Task: Search one way flight ticket for 4 adults, 1 infant in seat and 1 infant on lap in premium economy from Duluth: Duluth International Airport to Evansville: Evansville Regional Airport on 5-3-2023. Choice of flights is Spirit. Number of bags: 2 carry on bags and 1 checked bag. Price is upto 78000. Outbound departure time preference is 11:45.
Action: Mouse moved to (276, 386)
Screenshot: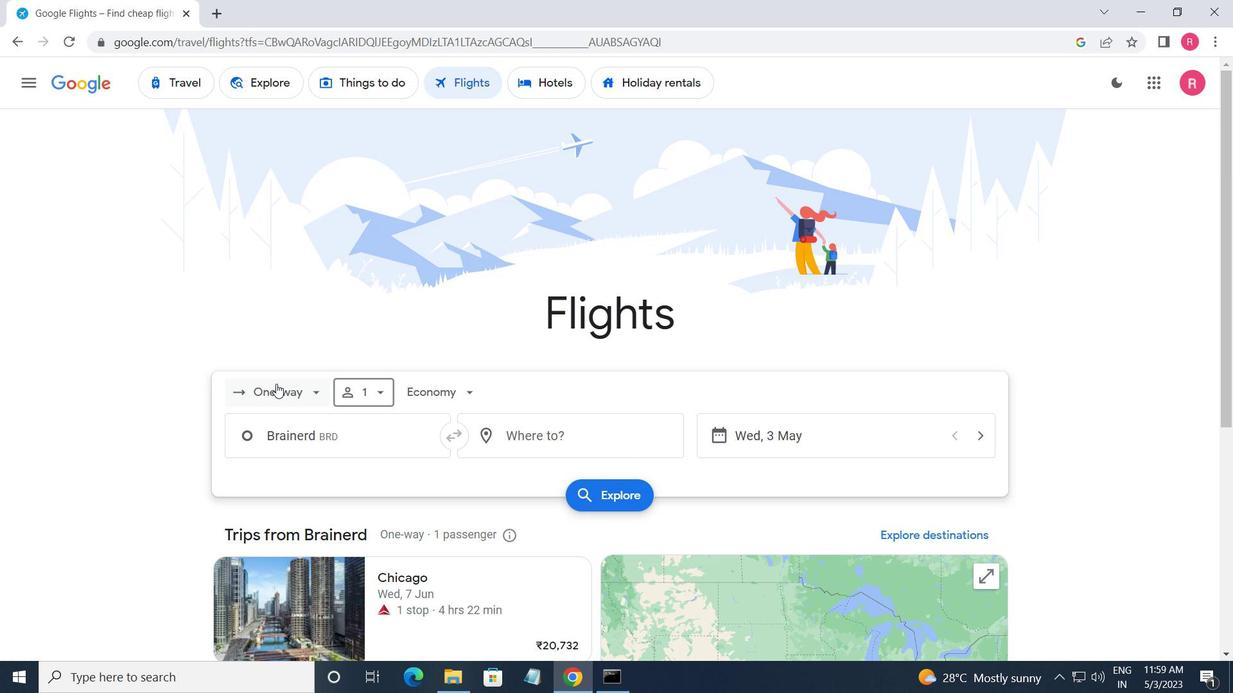 
Action: Mouse pressed left at (276, 386)
Screenshot: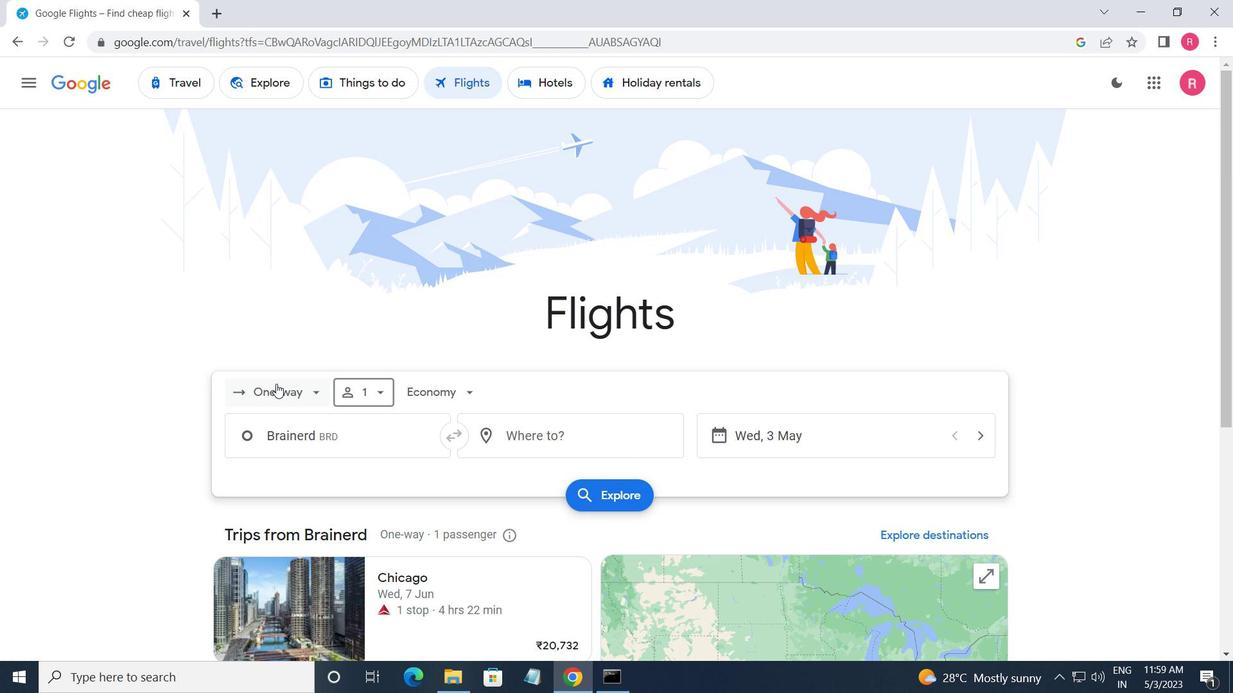 
Action: Mouse moved to (307, 474)
Screenshot: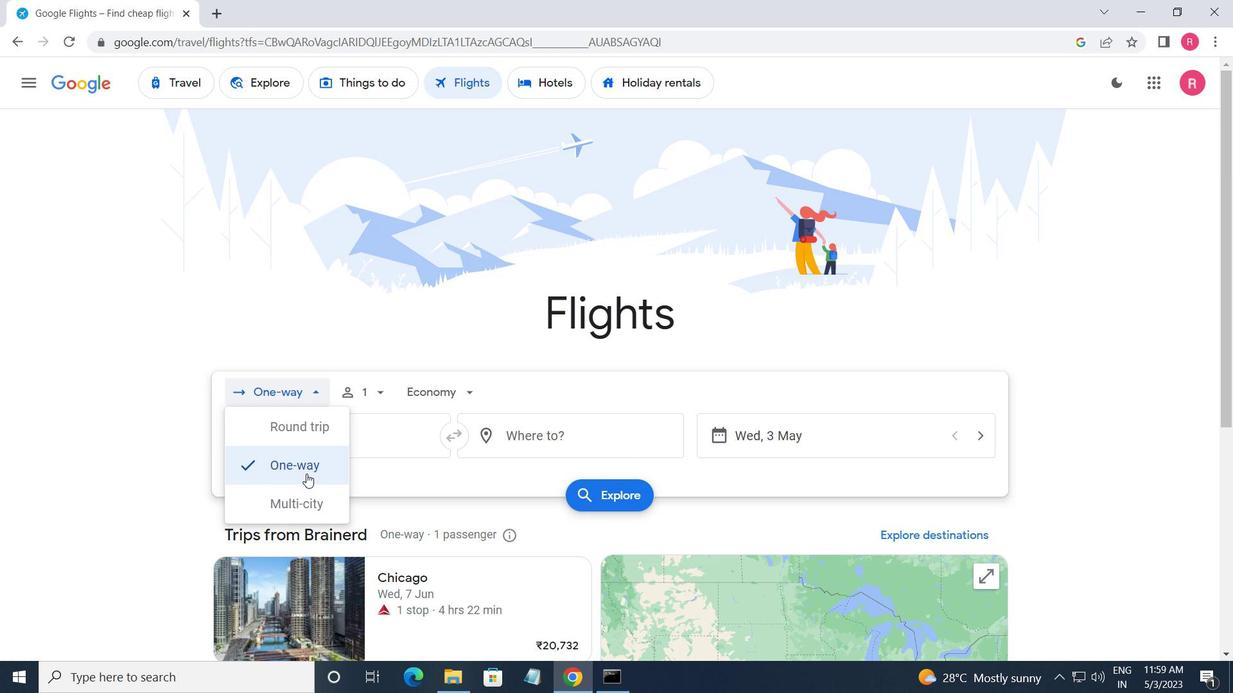 
Action: Mouse pressed left at (307, 474)
Screenshot: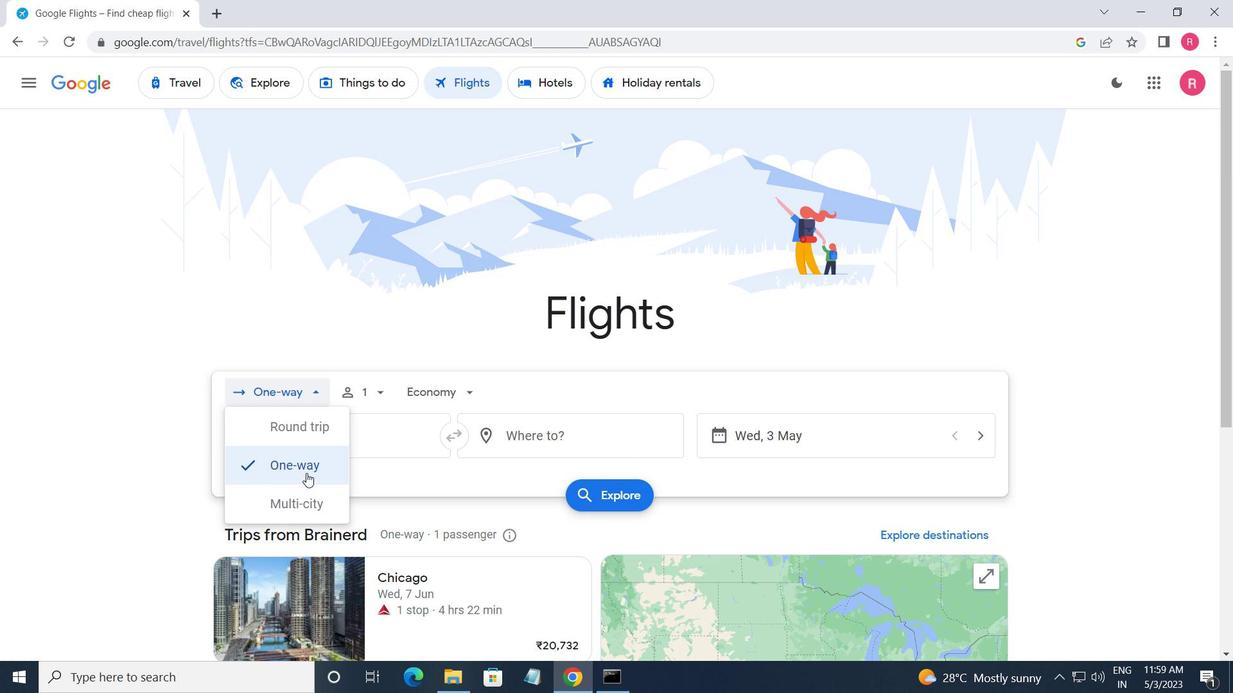 
Action: Mouse moved to (371, 398)
Screenshot: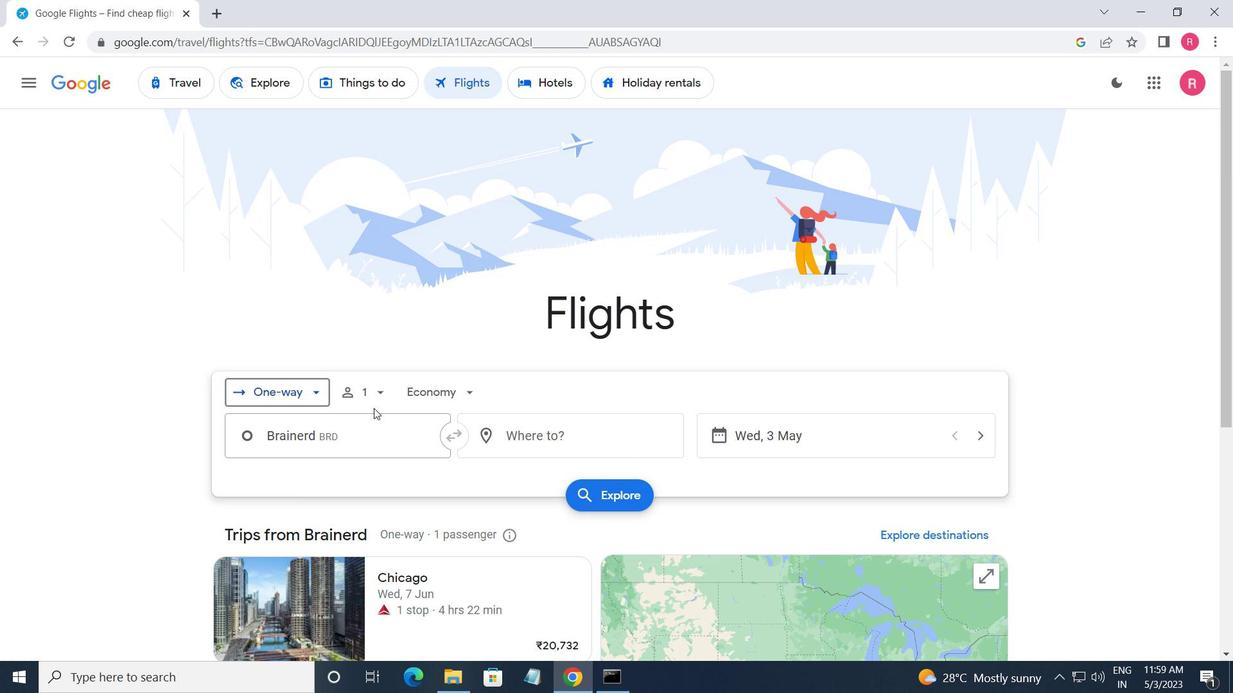 
Action: Mouse pressed left at (371, 398)
Screenshot: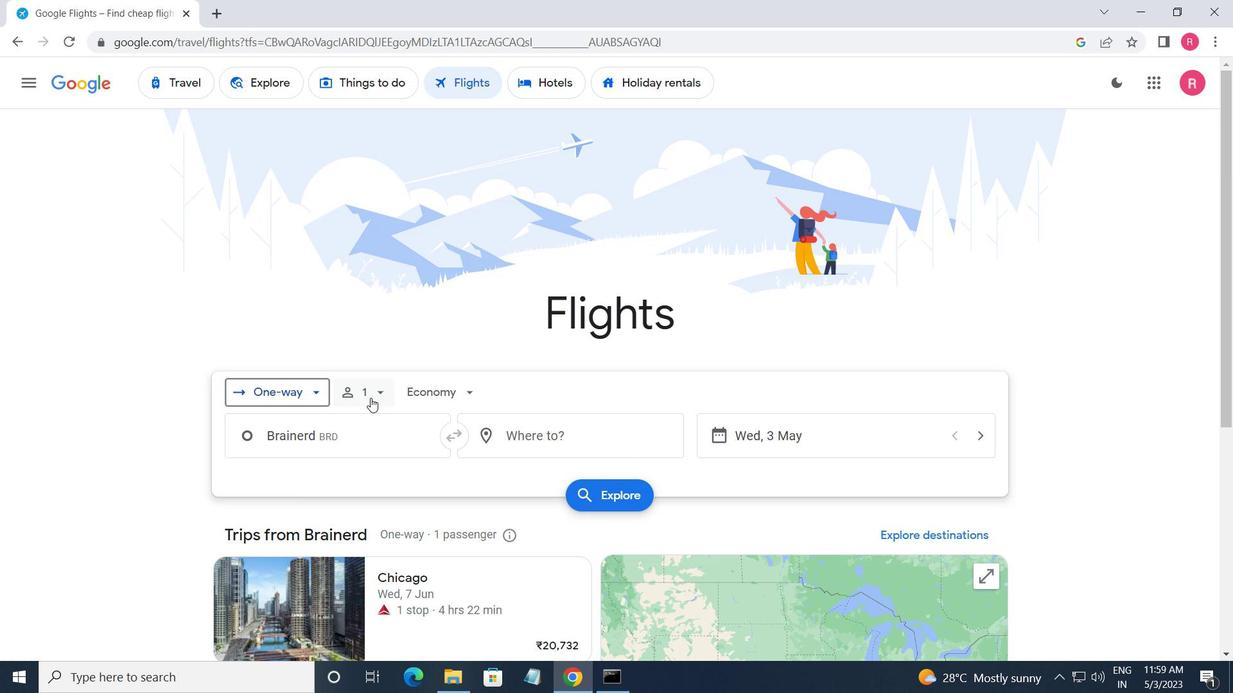 
Action: Mouse moved to (504, 441)
Screenshot: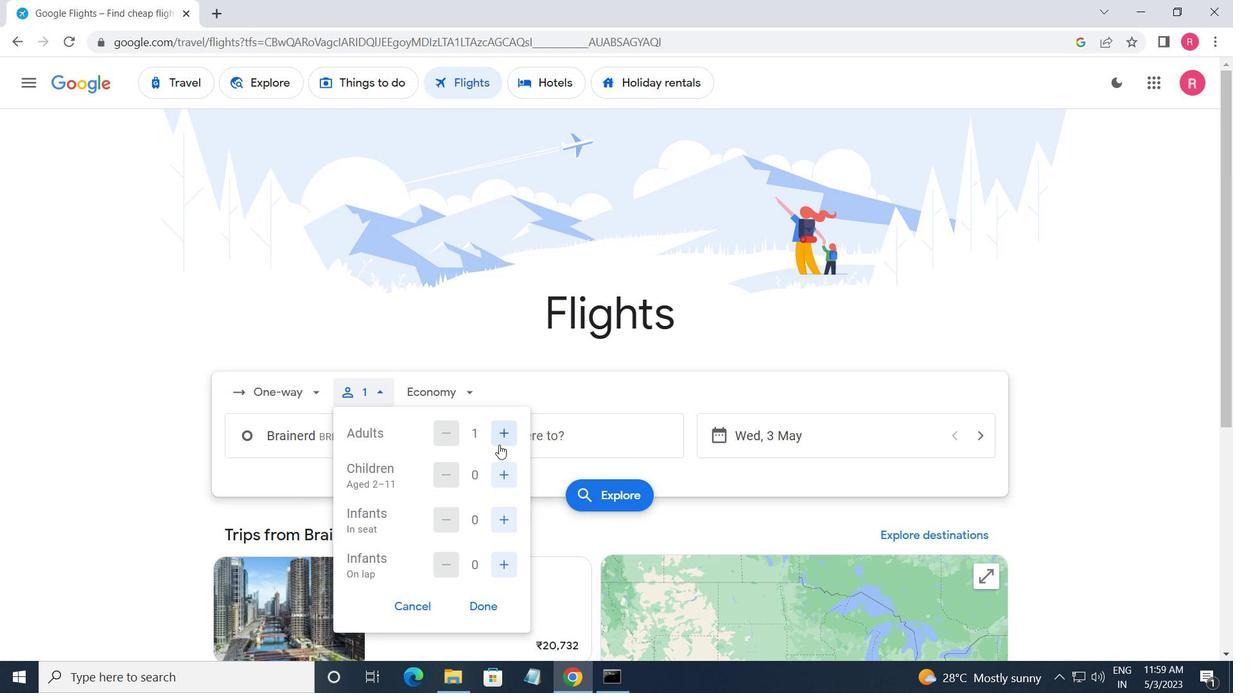 
Action: Mouse pressed left at (504, 441)
Screenshot: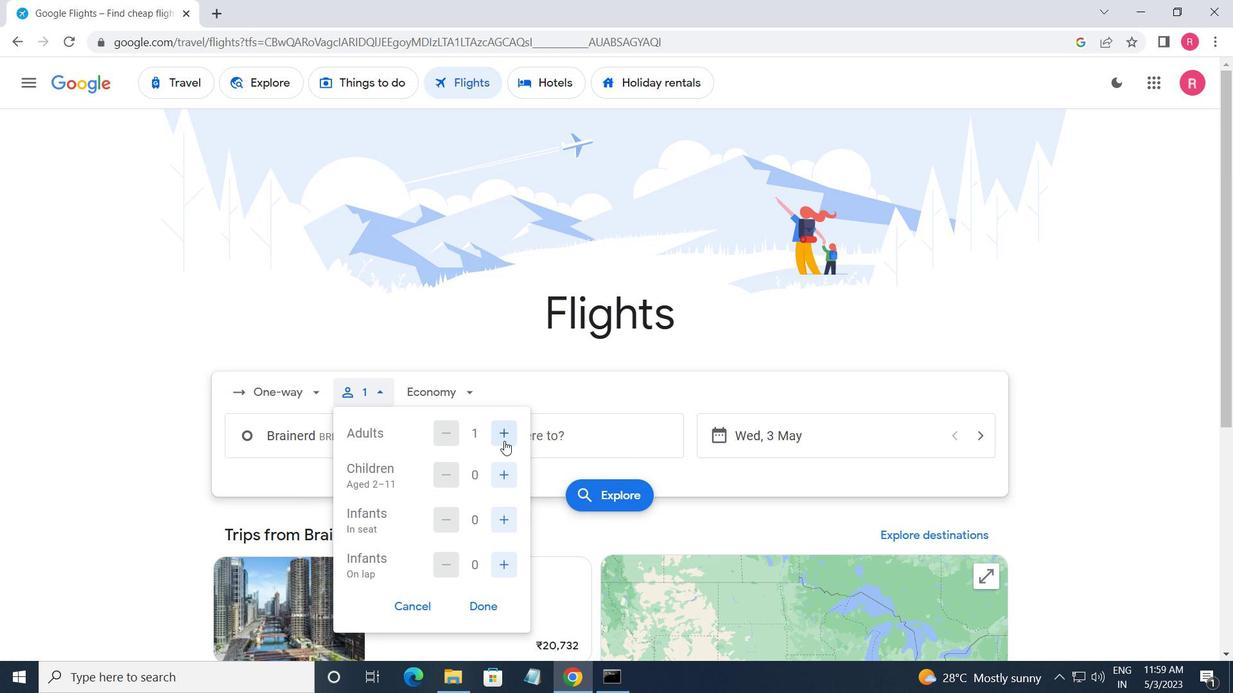 
Action: Mouse pressed left at (504, 441)
Screenshot: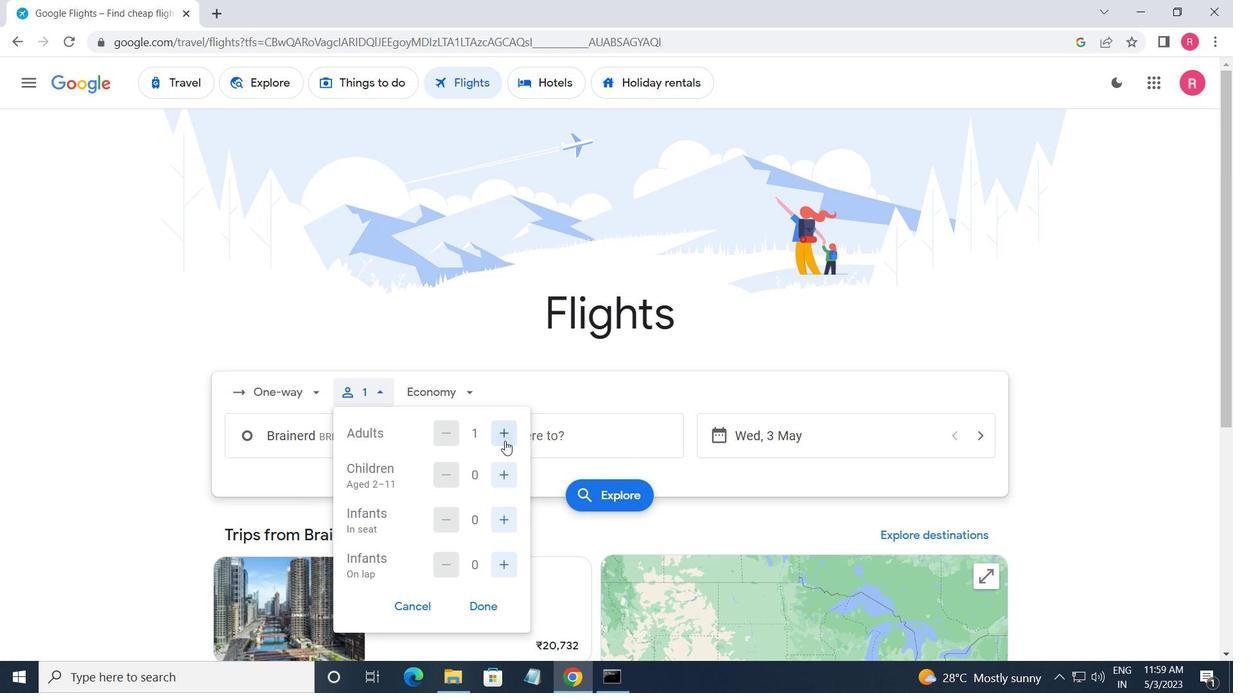 
Action: Mouse pressed left at (504, 441)
Screenshot: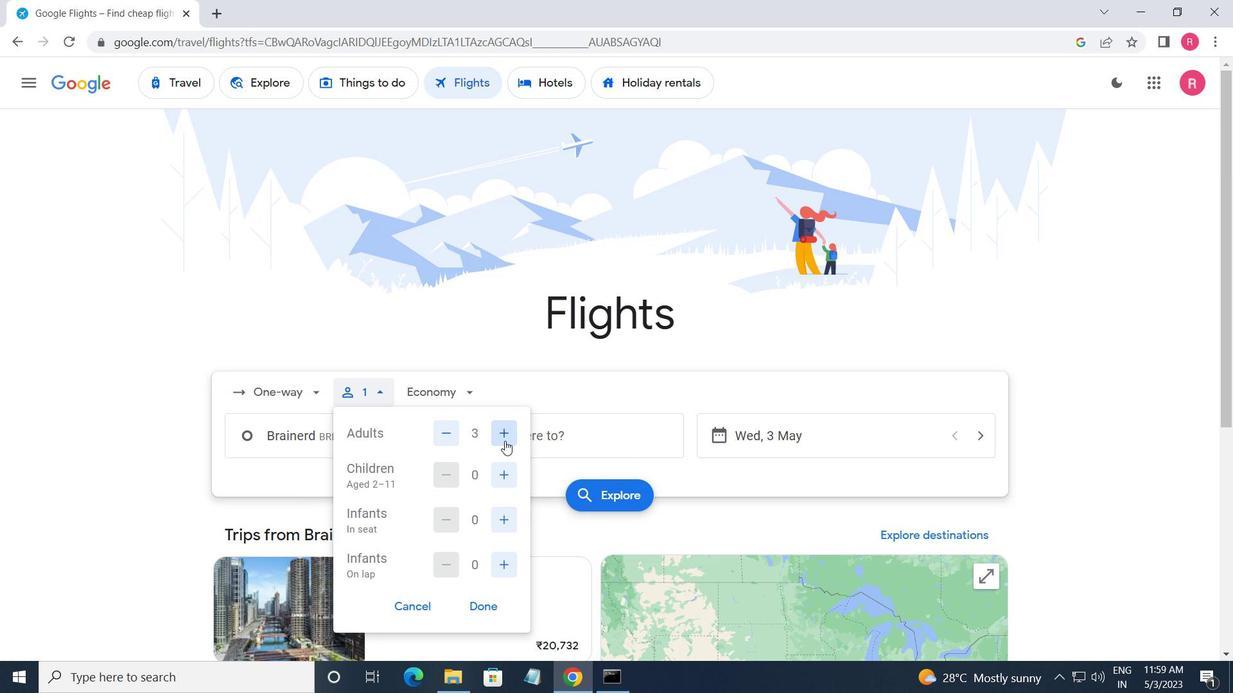 
Action: Mouse moved to (504, 485)
Screenshot: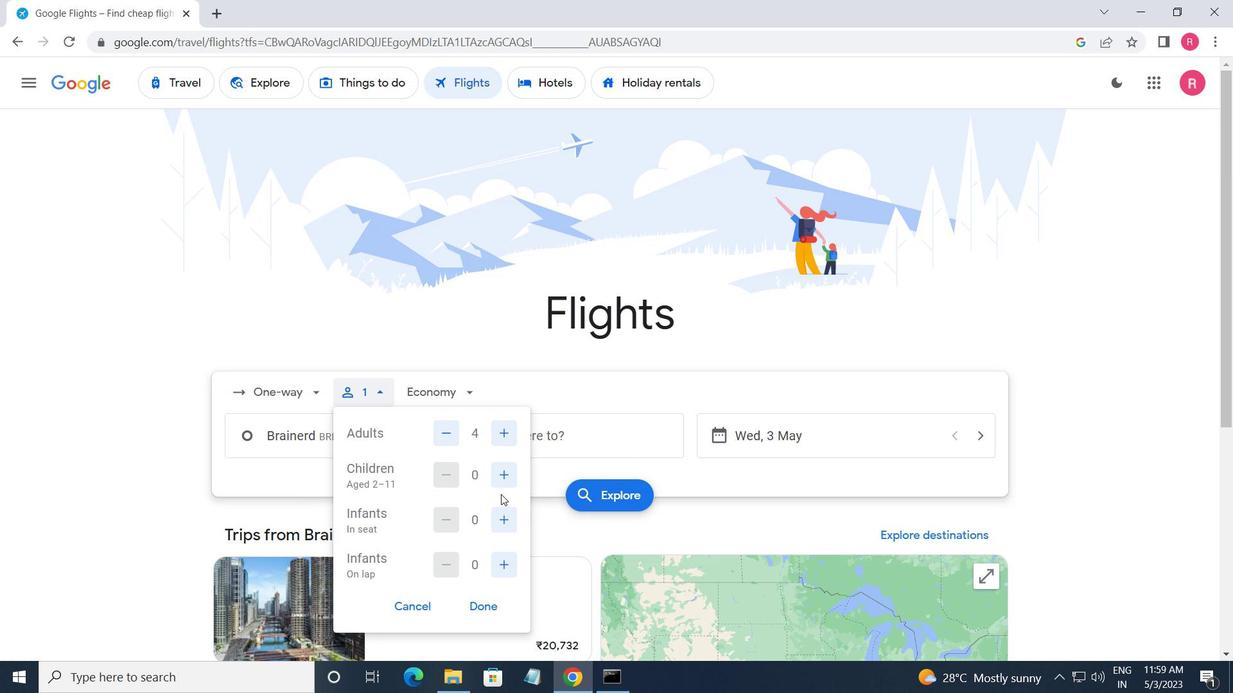 
Action: Mouse pressed left at (504, 485)
Screenshot: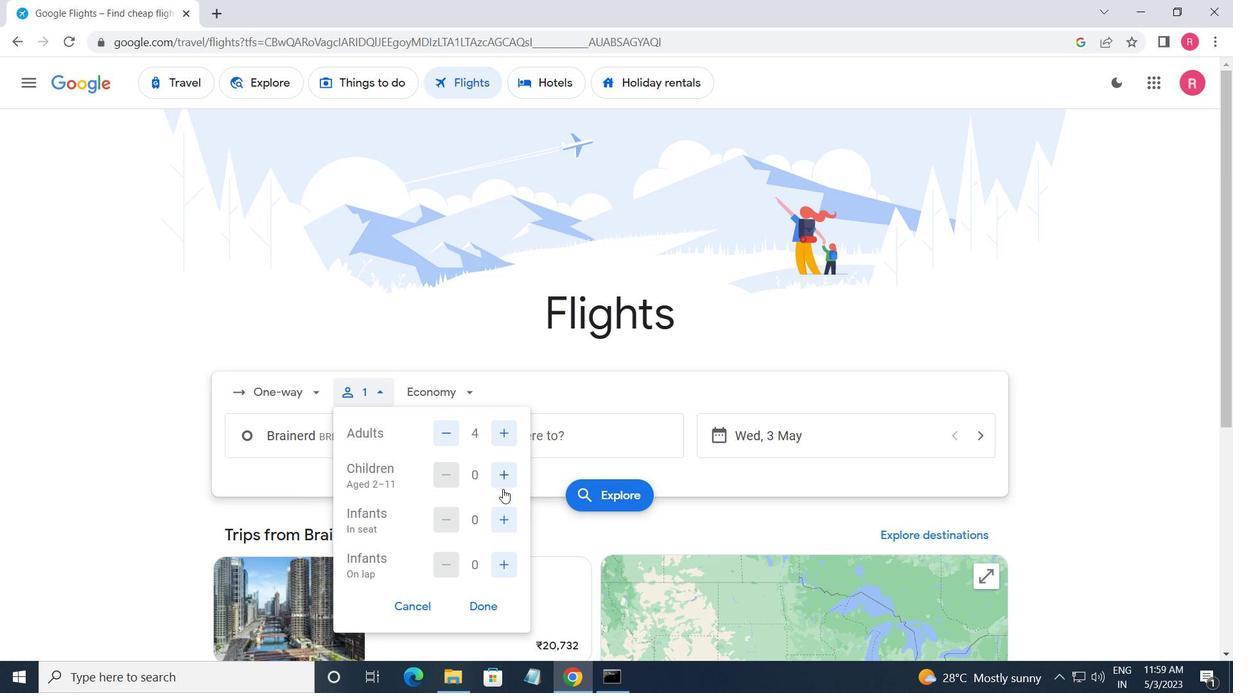 
Action: Mouse moved to (504, 511)
Screenshot: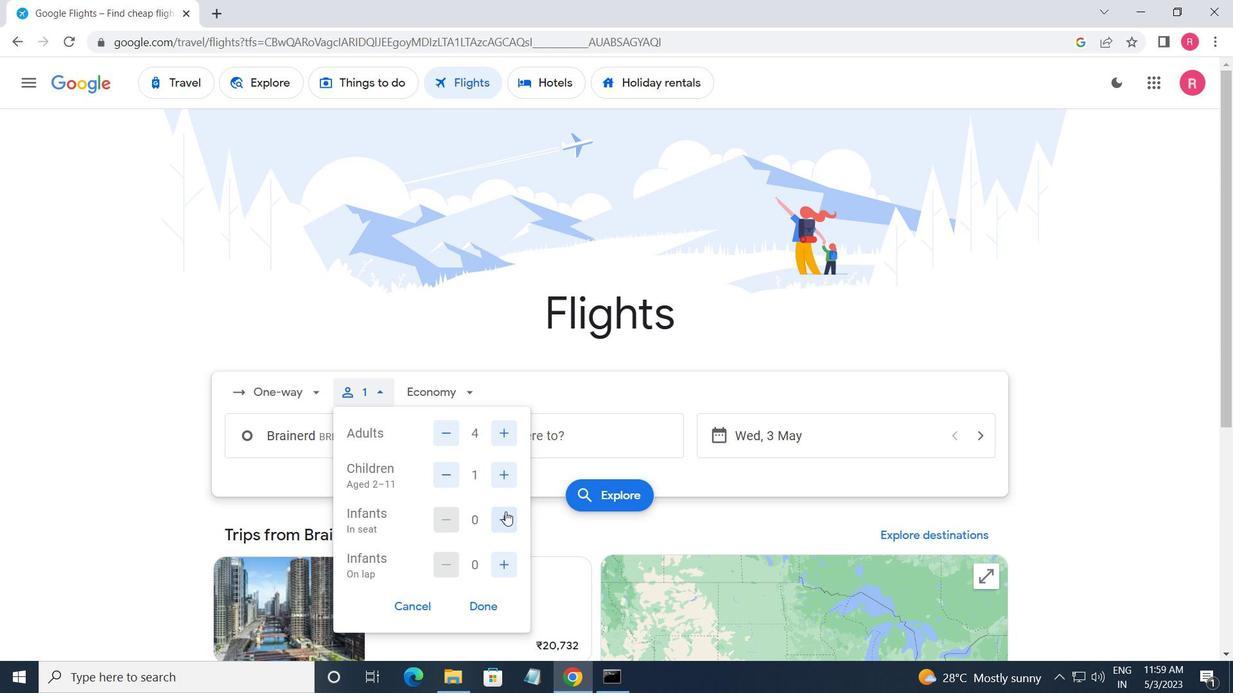 
Action: Mouse pressed left at (504, 511)
Screenshot: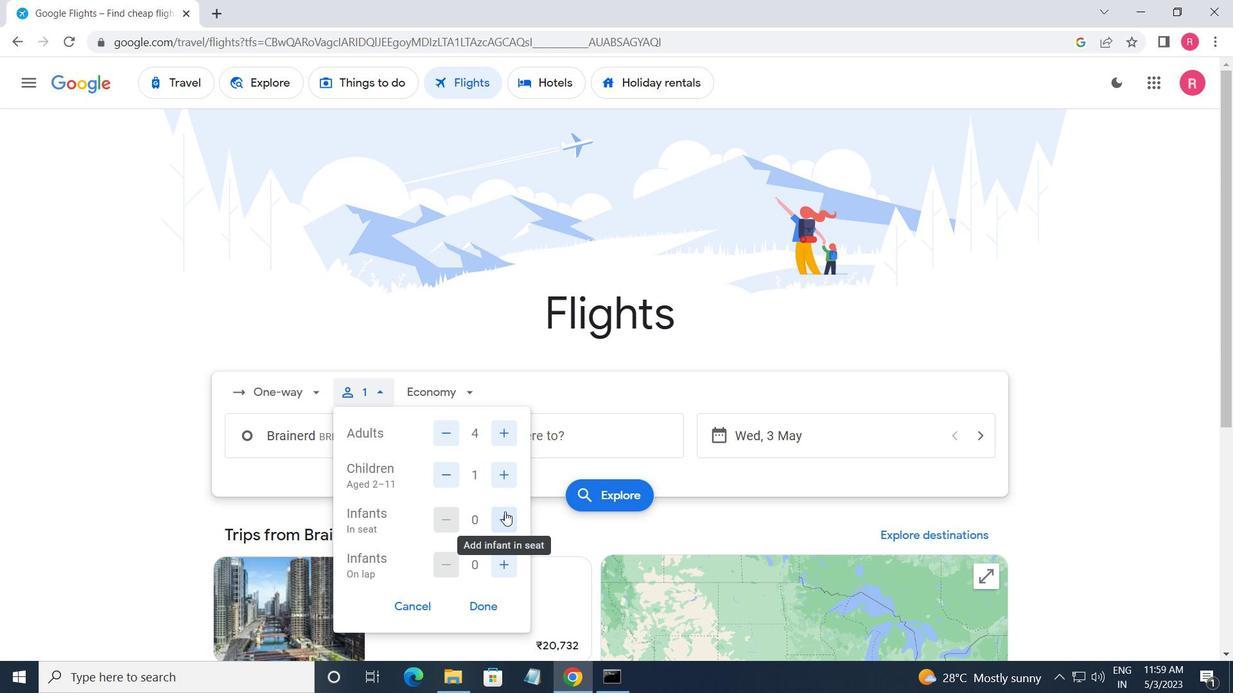 
Action: Mouse moved to (445, 380)
Screenshot: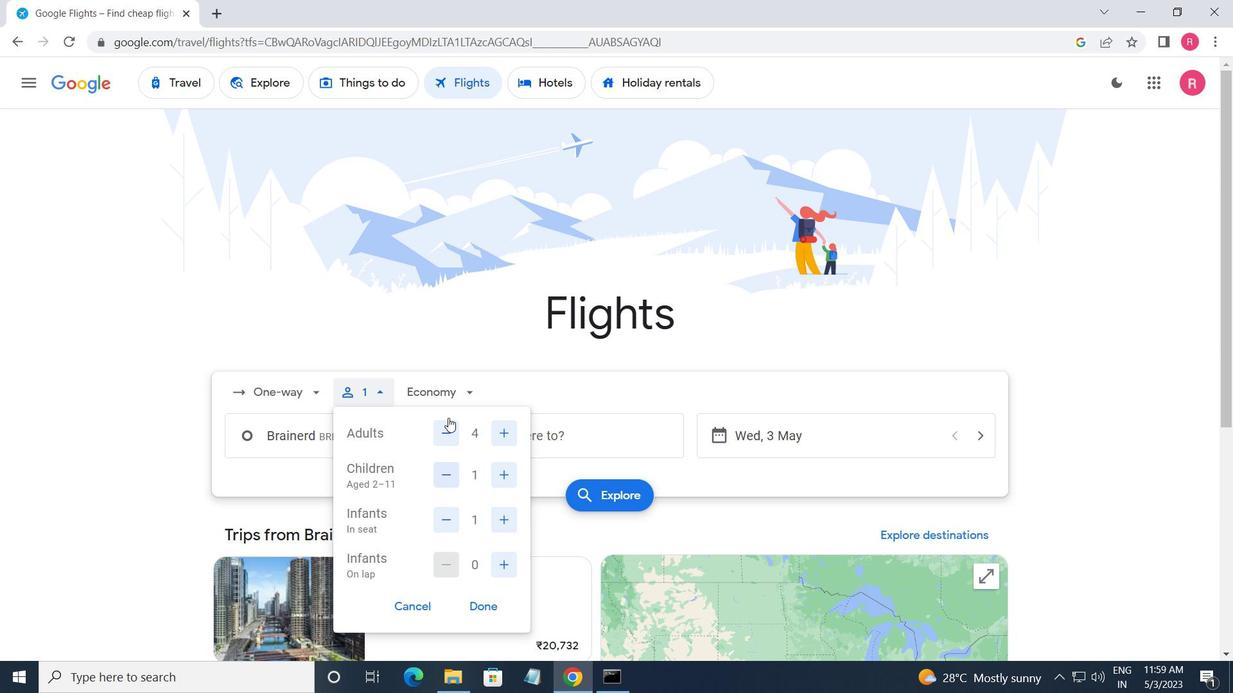 
Action: Mouse pressed left at (445, 380)
Screenshot: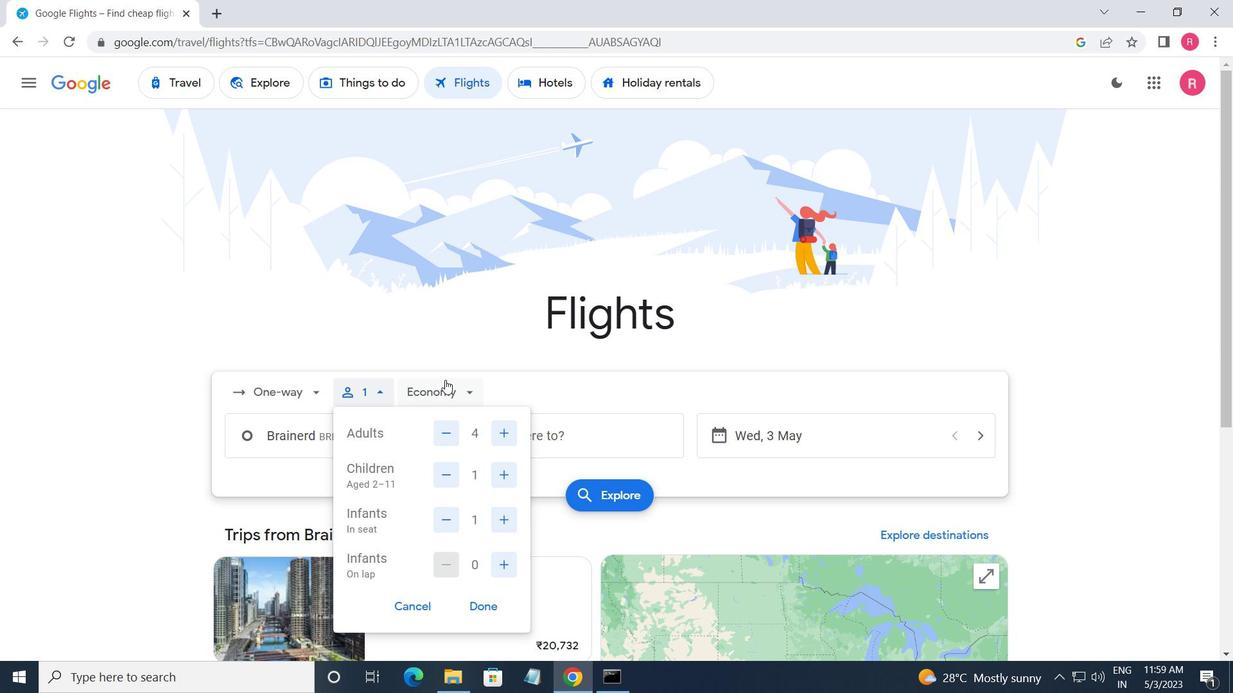 
Action: Mouse moved to (458, 470)
Screenshot: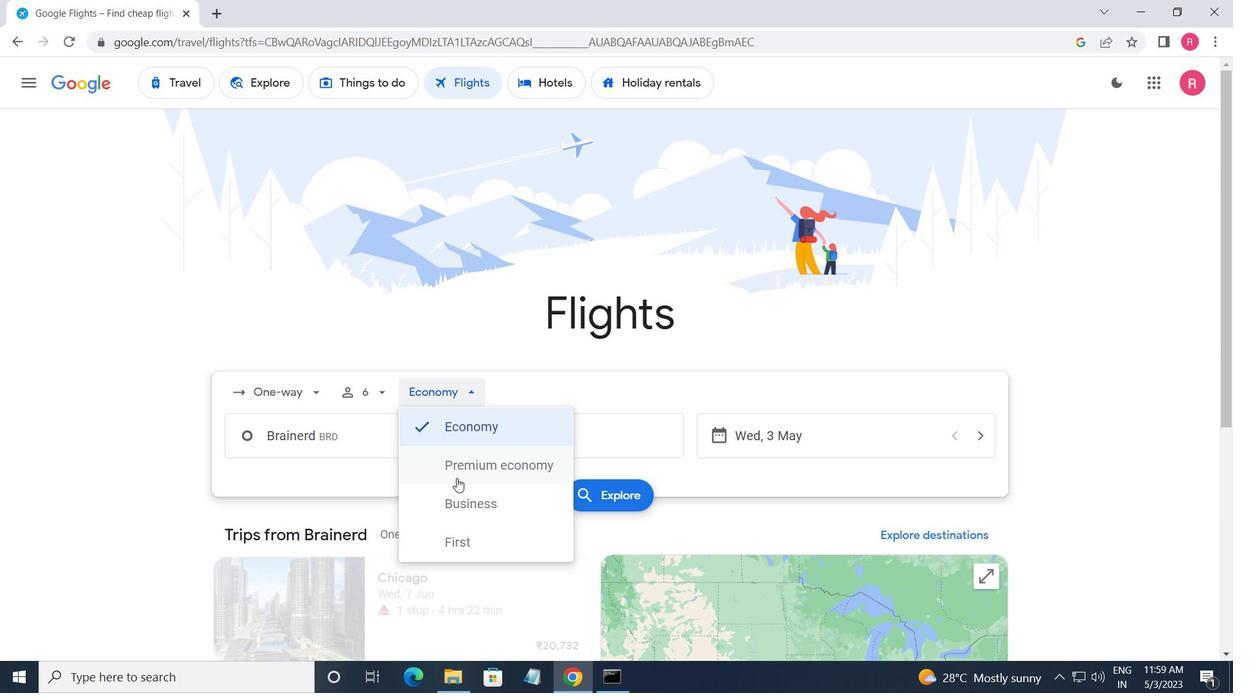 
Action: Mouse pressed left at (458, 470)
Screenshot: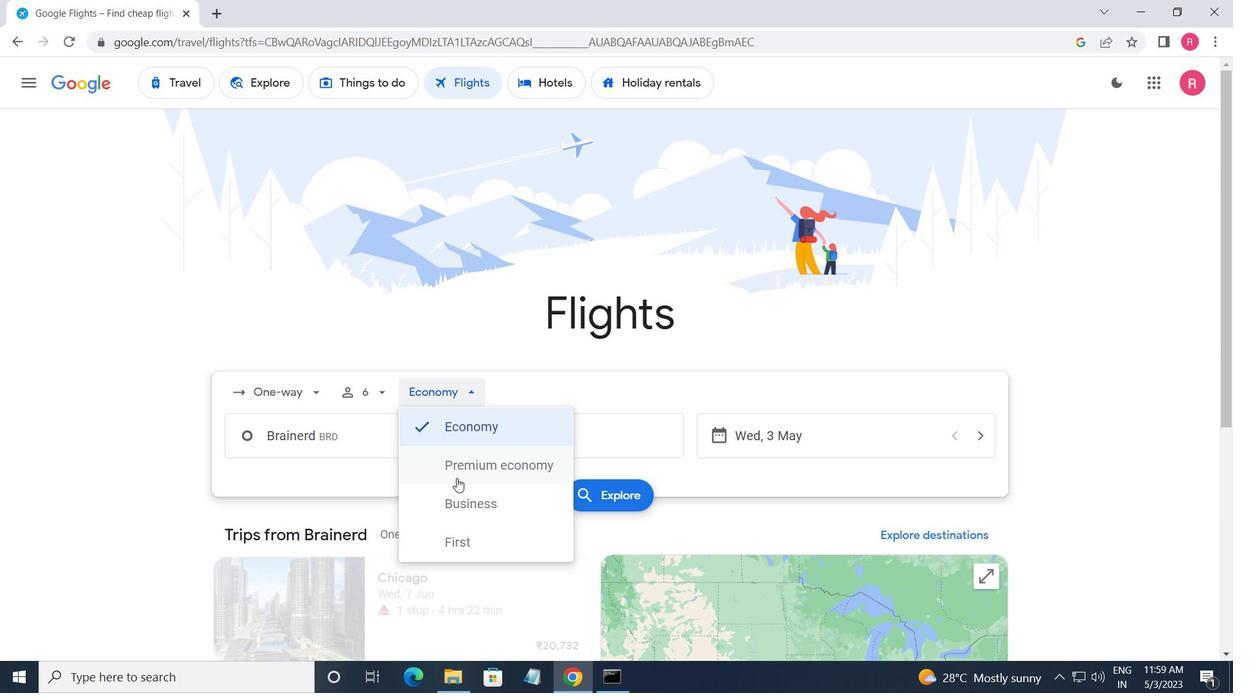 
Action: Mouse moved to (380, 455)
Screenshot: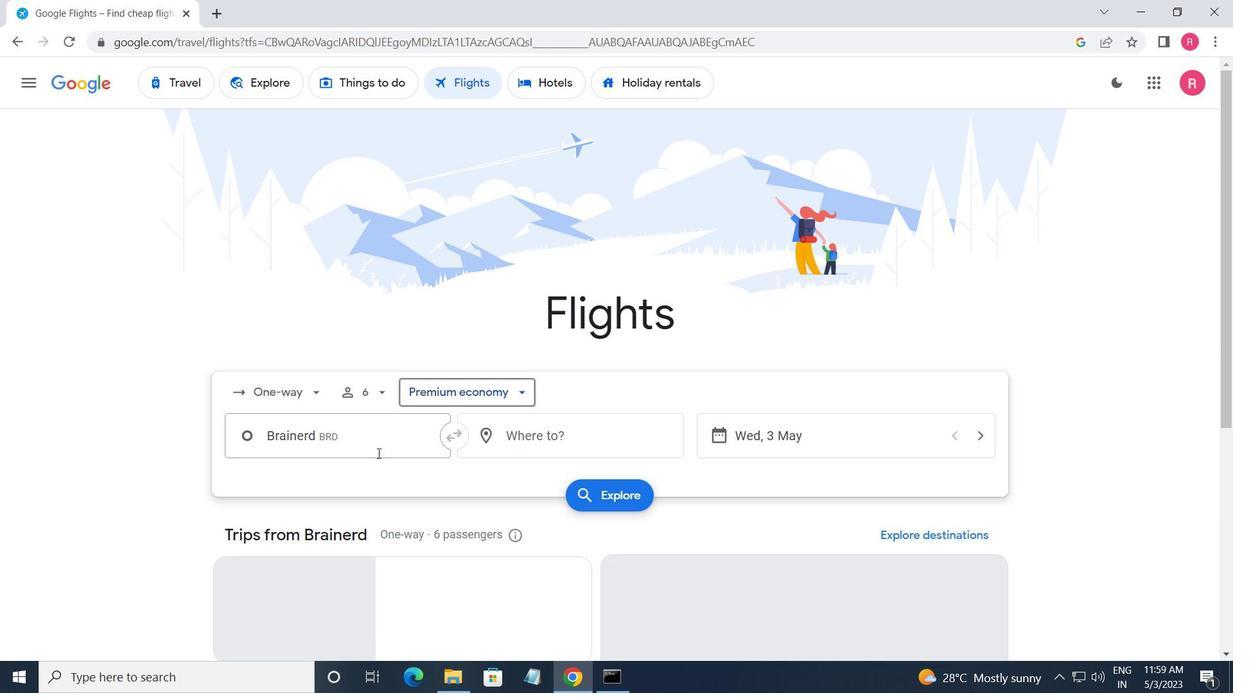 
Action: Mouse pressed left at (380, 455)
Screenshot: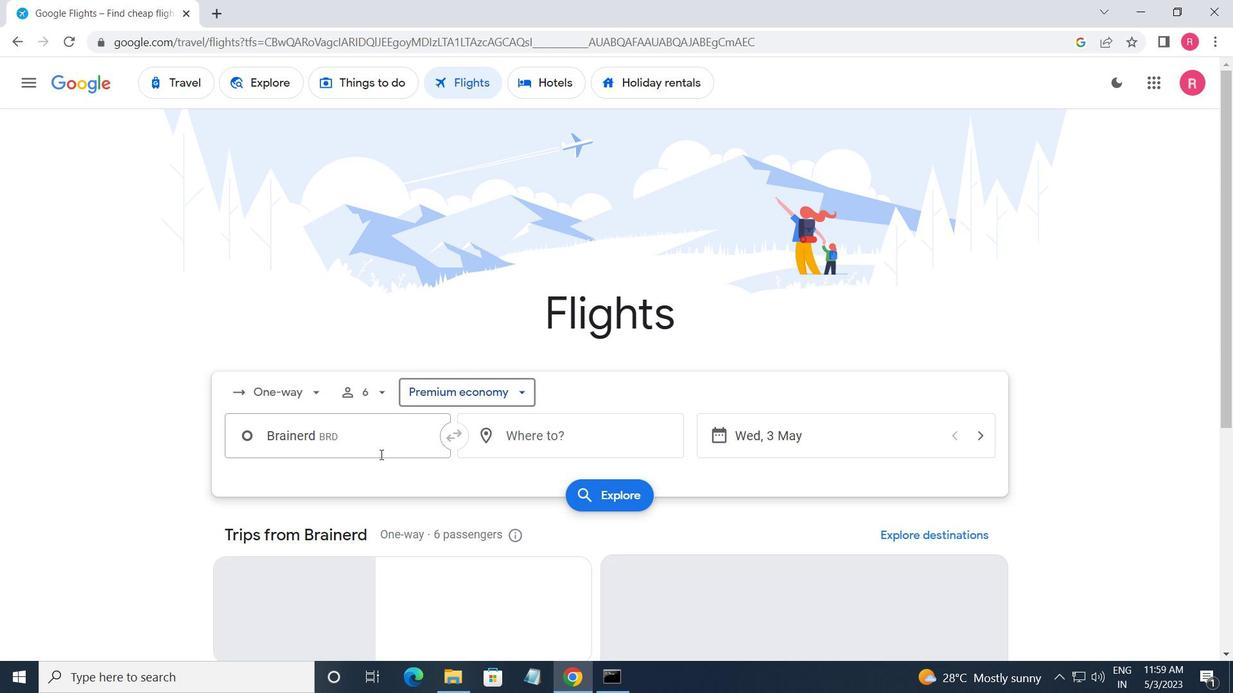 
Action: Key pressed <Key.shift><Key.shift><Key.shift><Key.shift><Key.shift>DULUTH<Key.space>
Screenshot: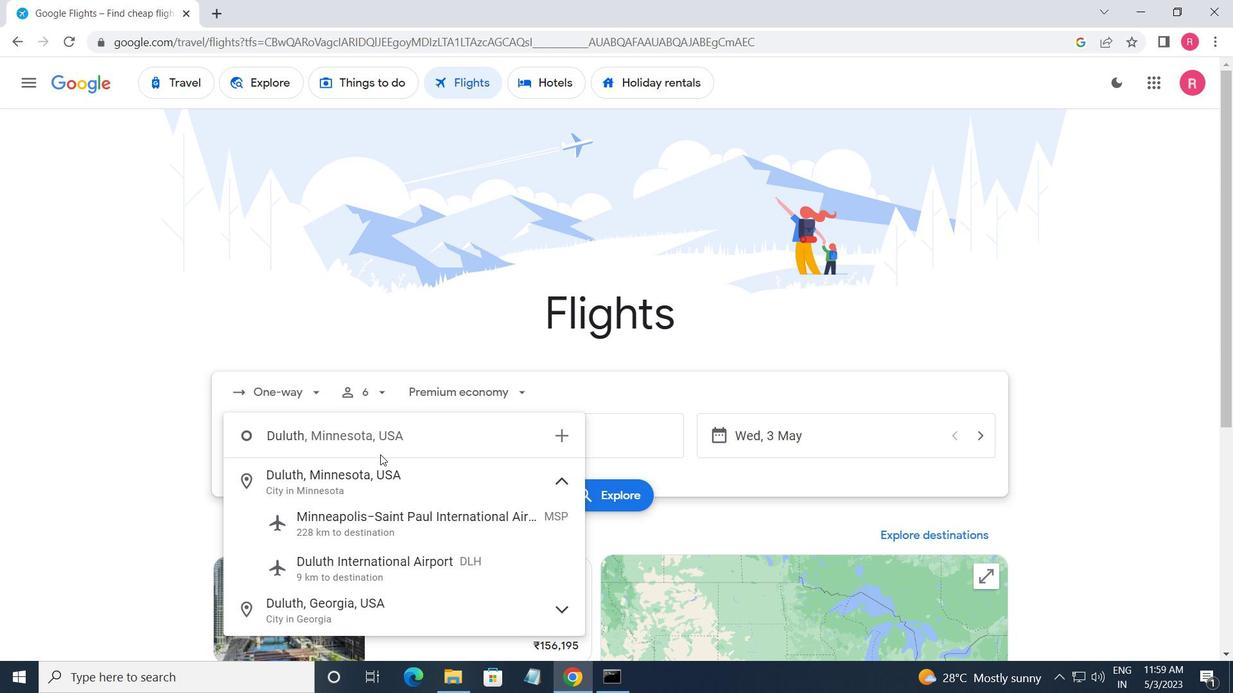 
Action: Mouse moved to (373, 555)
Screenshot: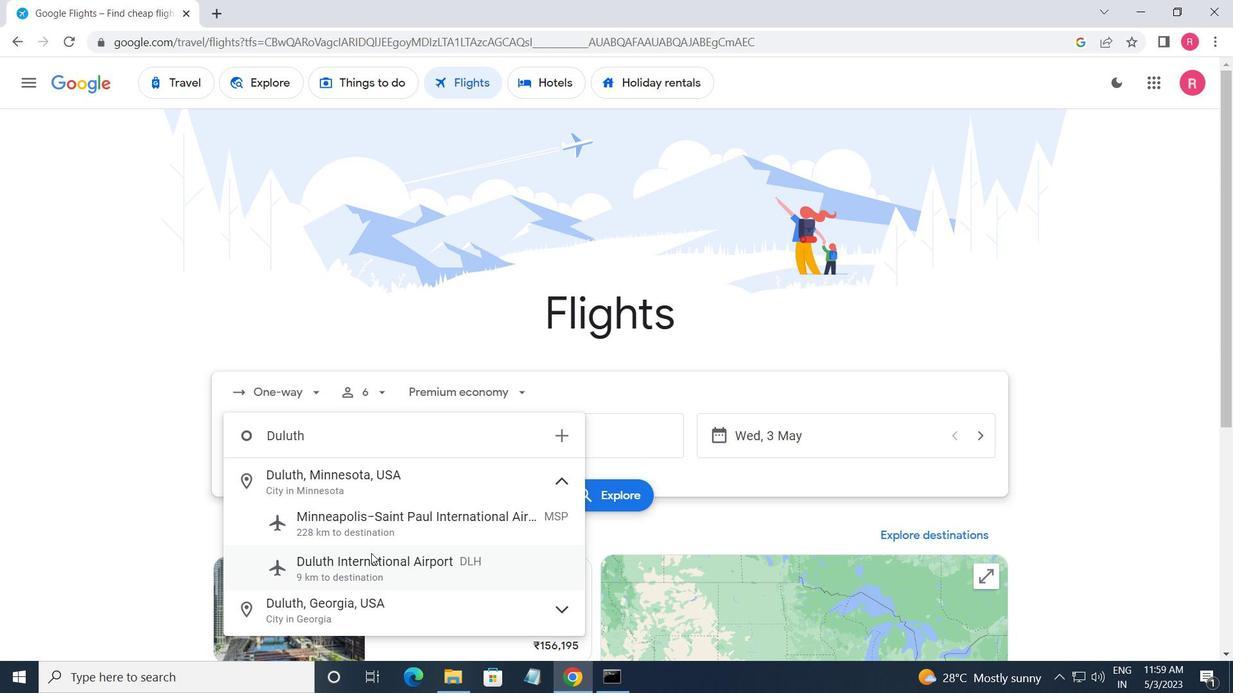 
Action: Mouse pressed left at (373, 555)
Screenshot: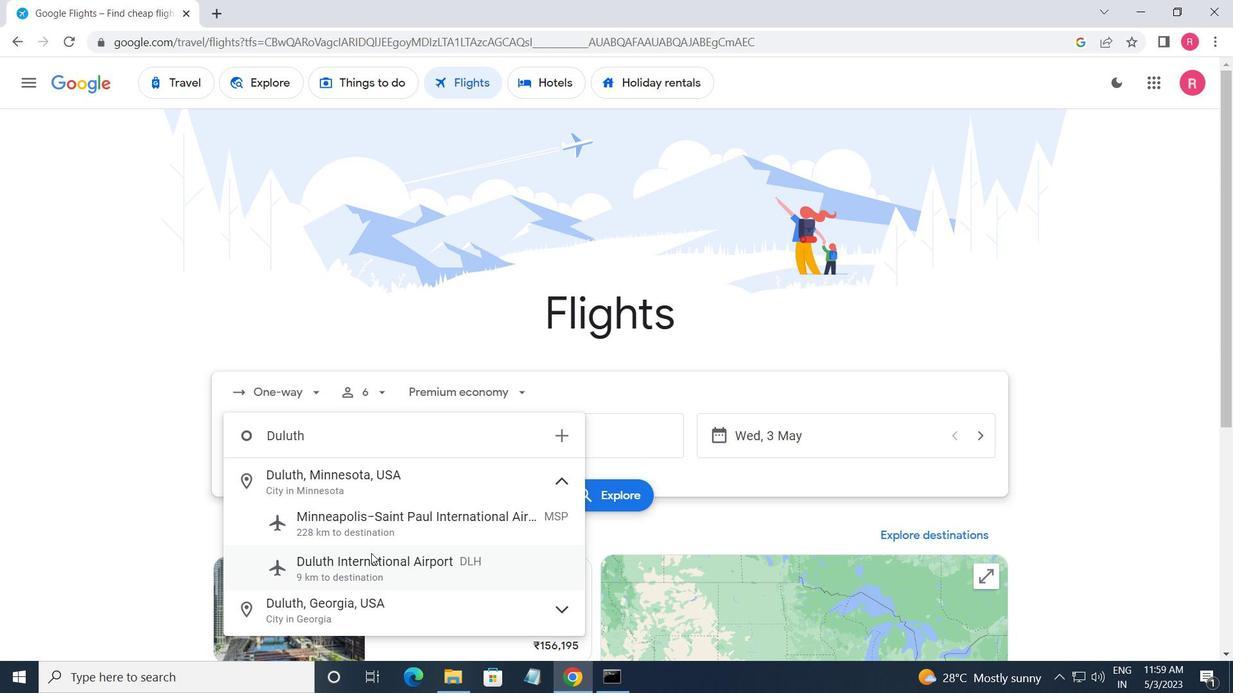 
Action: Mouse moved to (535, 452)
Screenshot: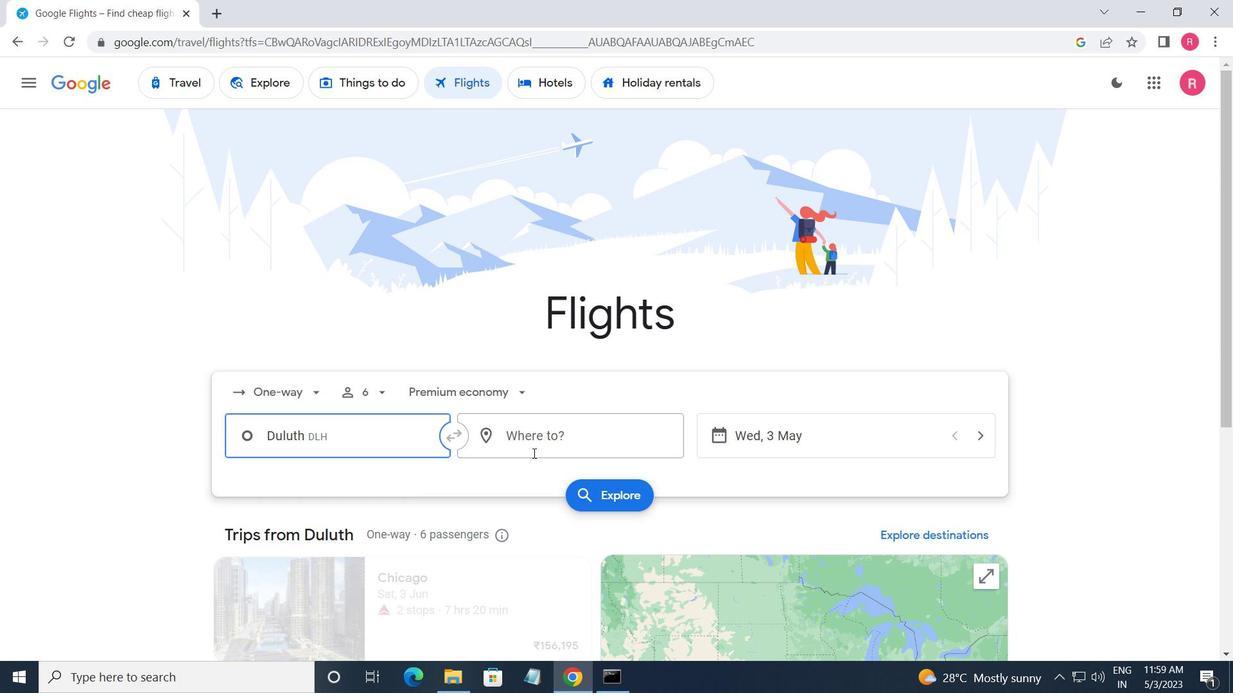 
Action: Mouse pressed left at (535, 452)
Screenshot: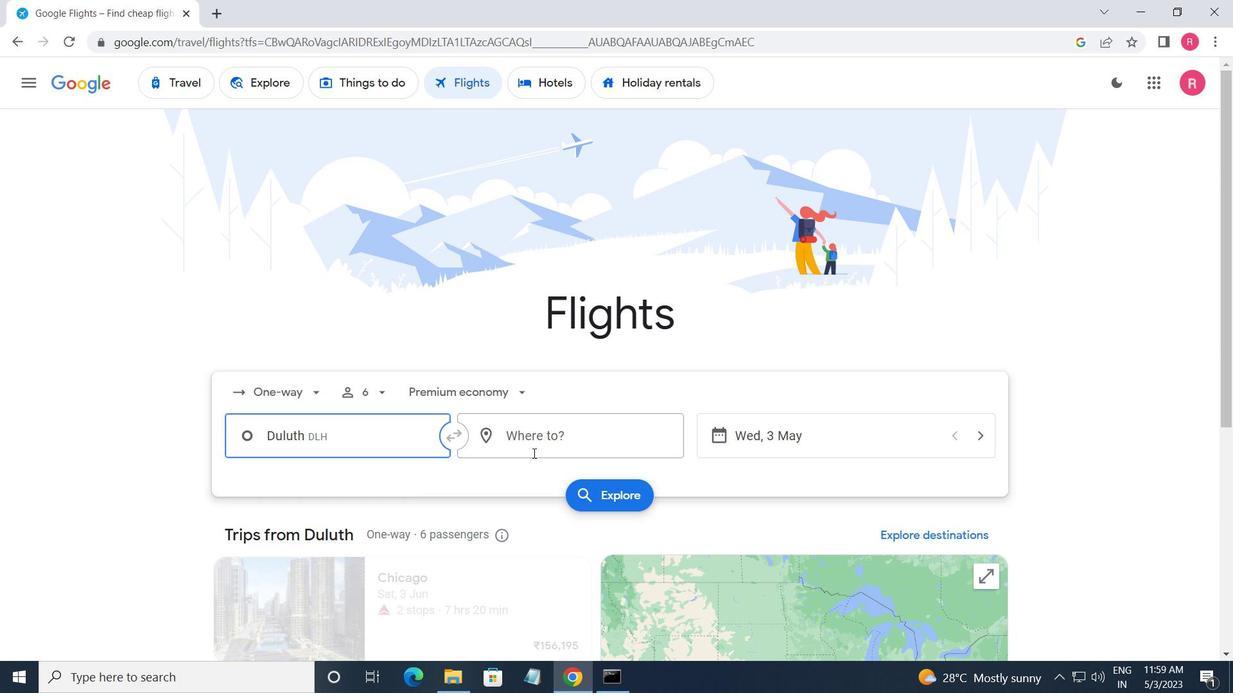 
Action: Mouse moved to (543, 599)
Screenshot: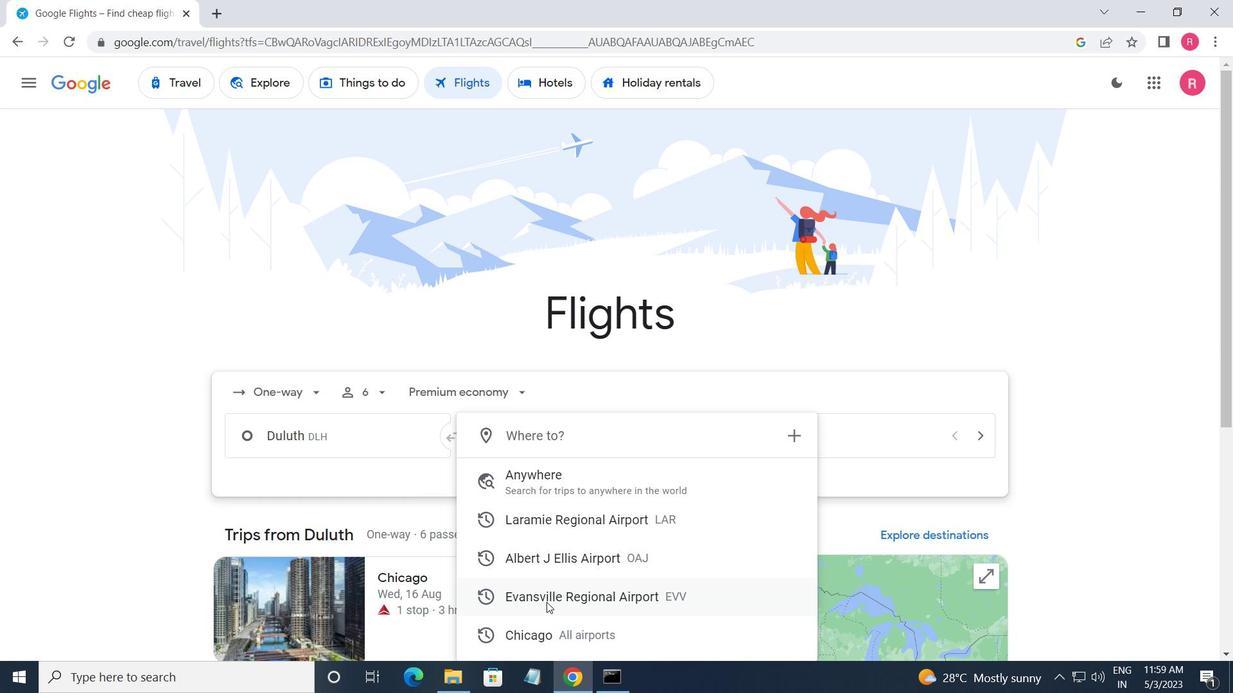 
Action: Mouse pressed left at (543, 599)
Screenshot: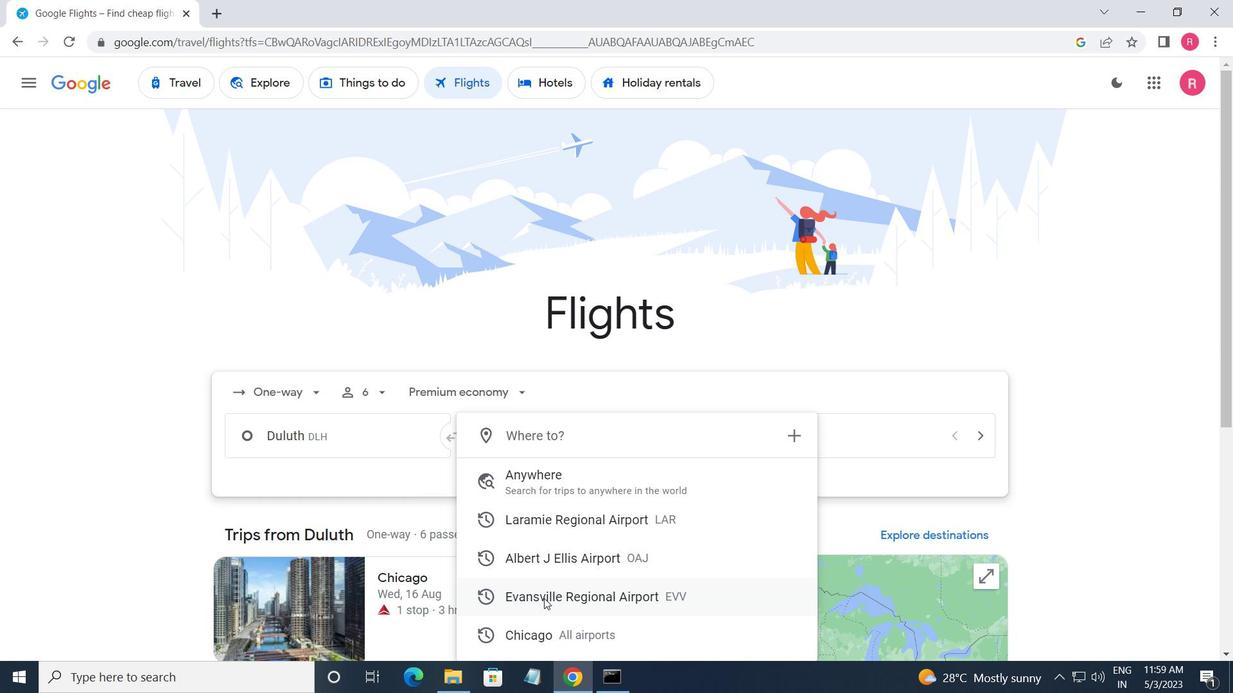 
Action: Mouse moved to (816, 433)
Screenshot: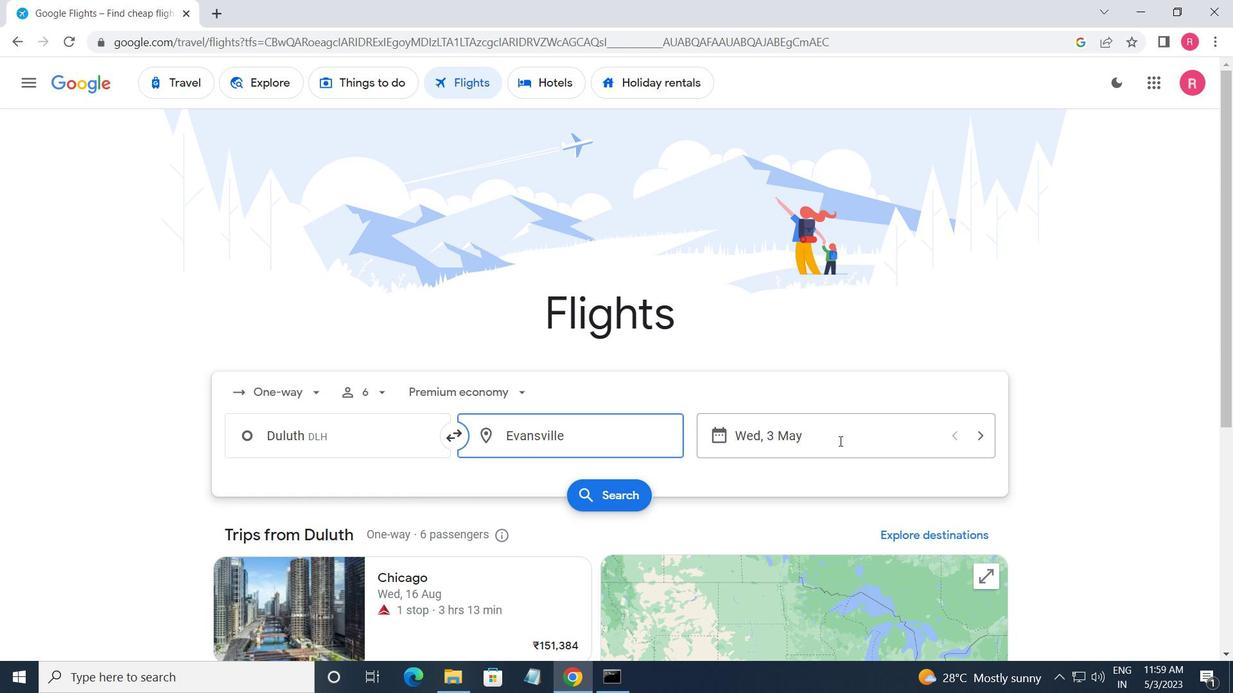 
Action: Mouse pressed left at (816, 433)
Screenshot: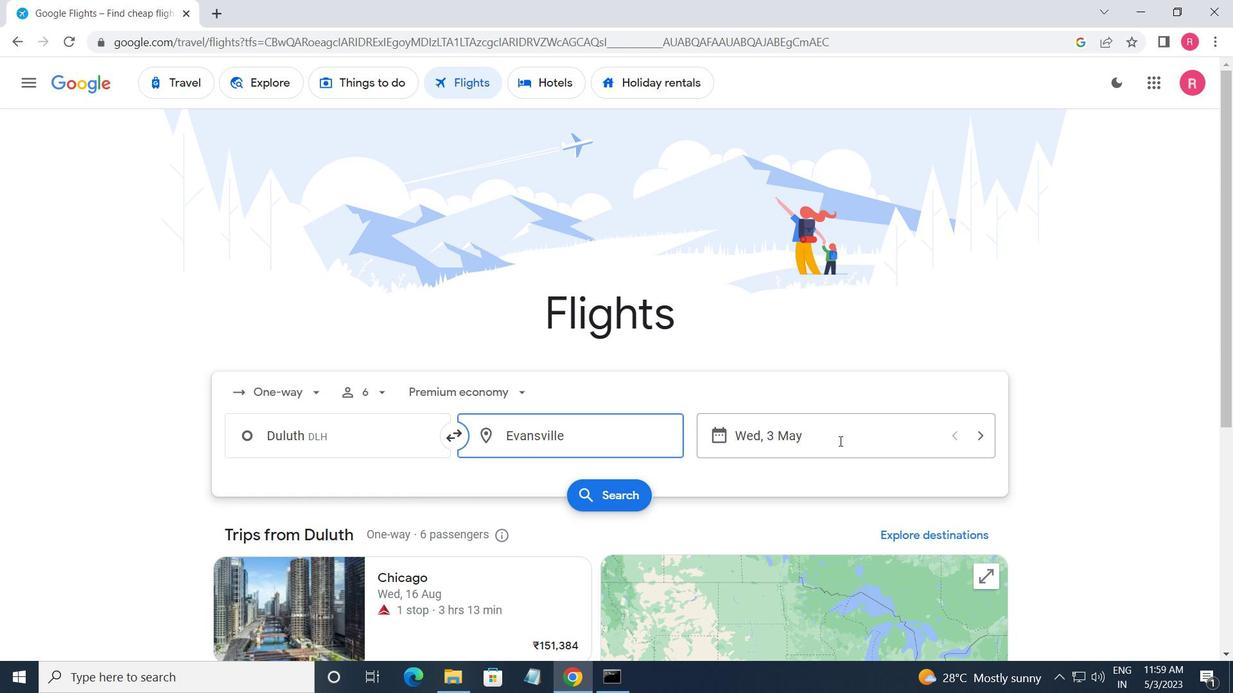 
Action: Mouse moved to (545, 366)
Screenshot: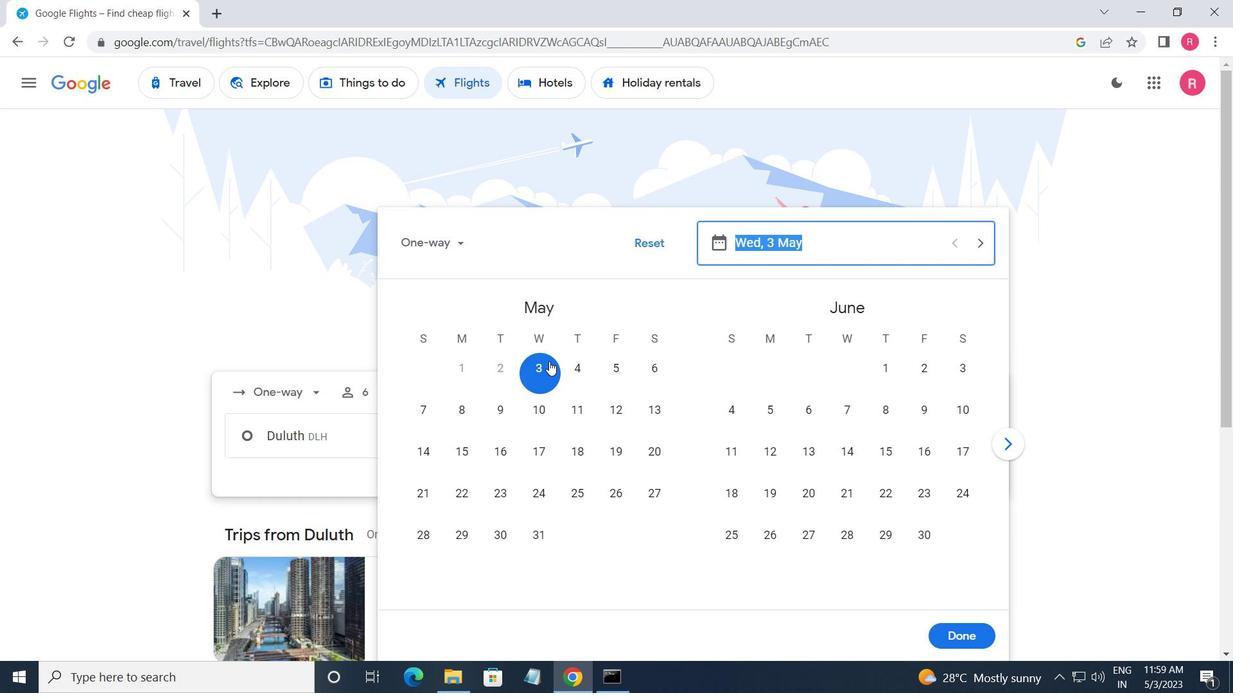 
Action: Mouse pressed left at (545, 366)
Screenshot: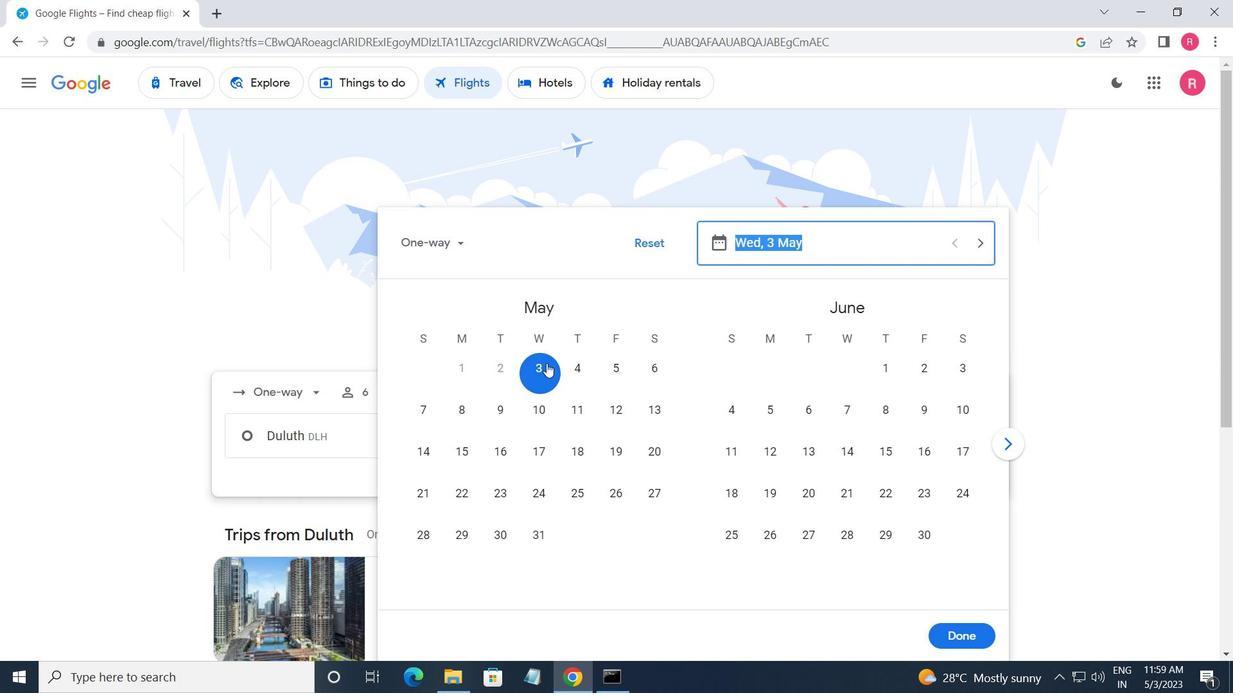 
Action: Mouse moved to (950, 638)
Screenshot: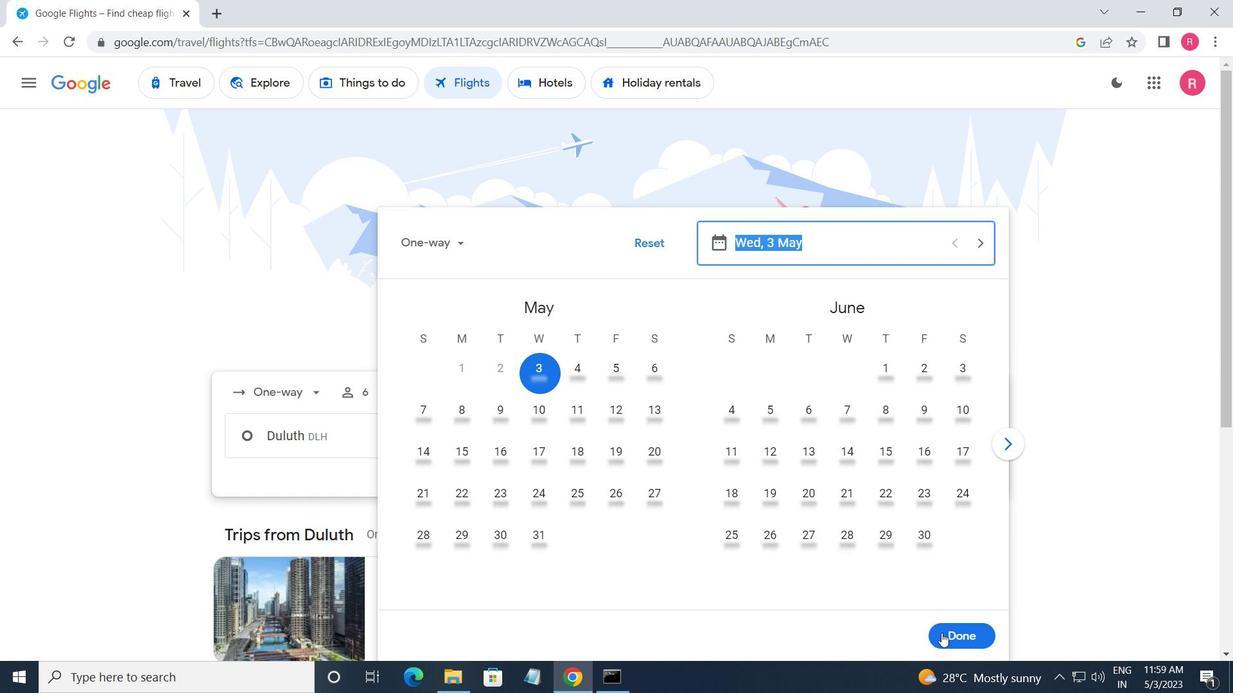 
Action: Mouse pressed left at (950, 638)
Screenshot: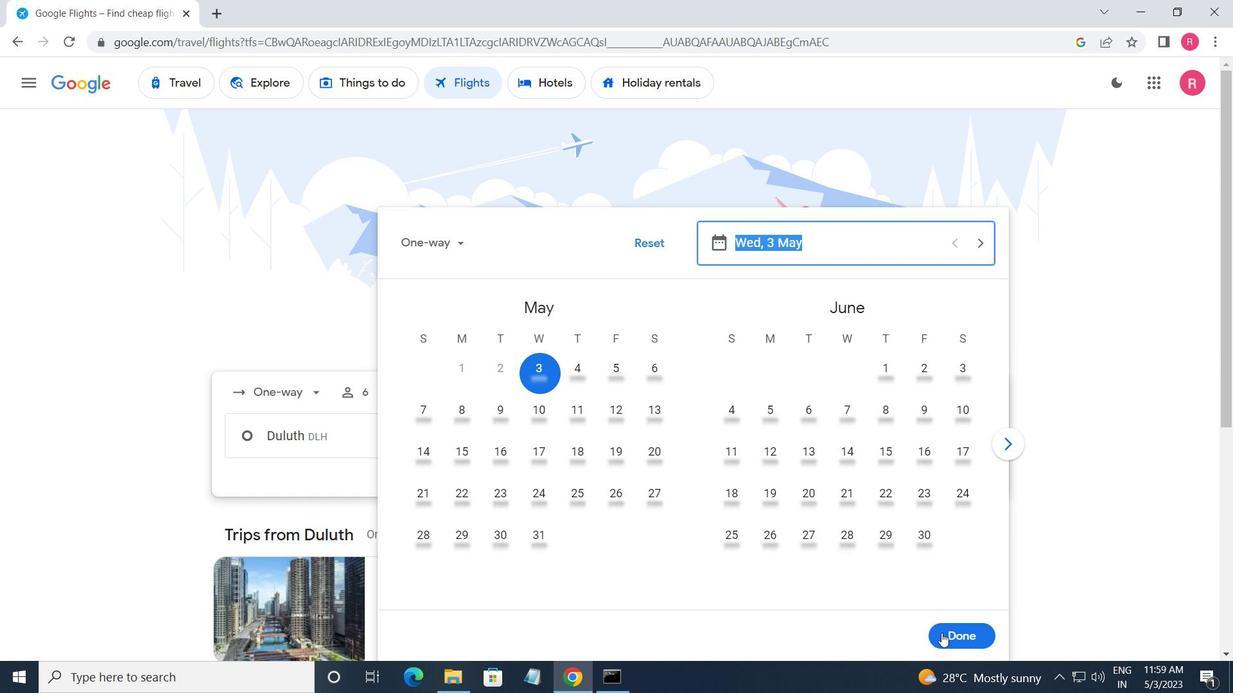
Action: Mouse moved to (614, 490)
Screenshot: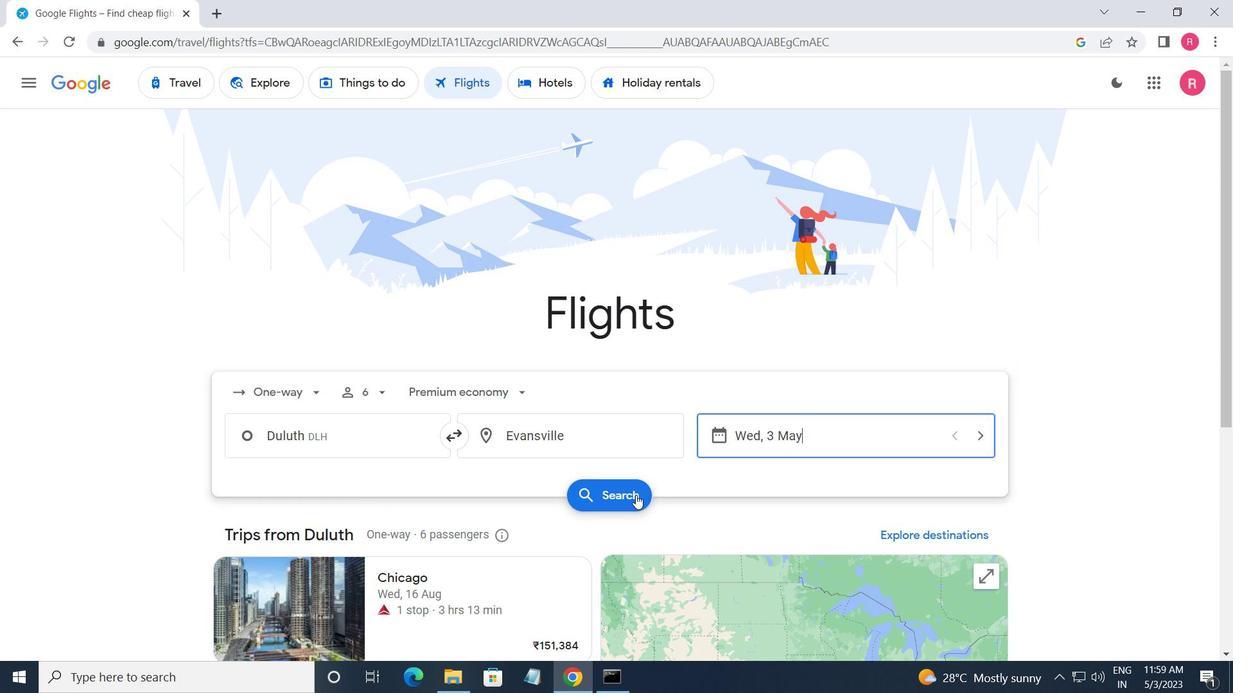 
Action: Mouse pressed left at (614, 490)
Screenshot: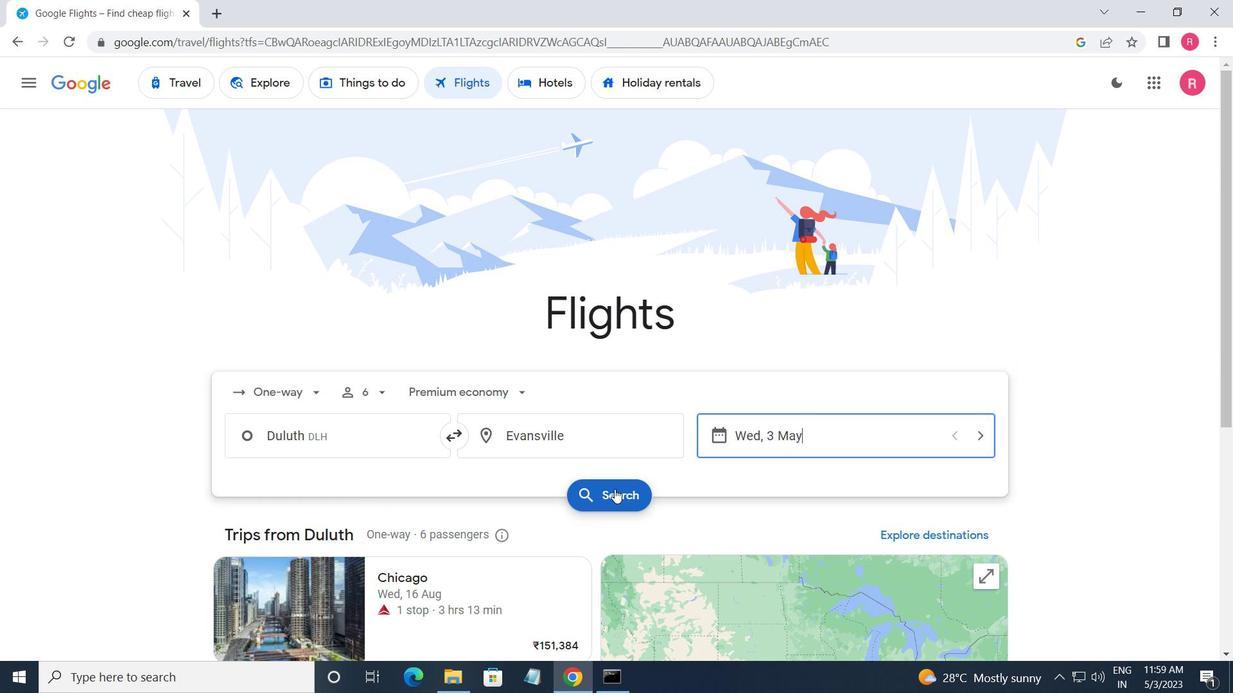 
Action: Mouse moved to (235, 224)
Screenshot: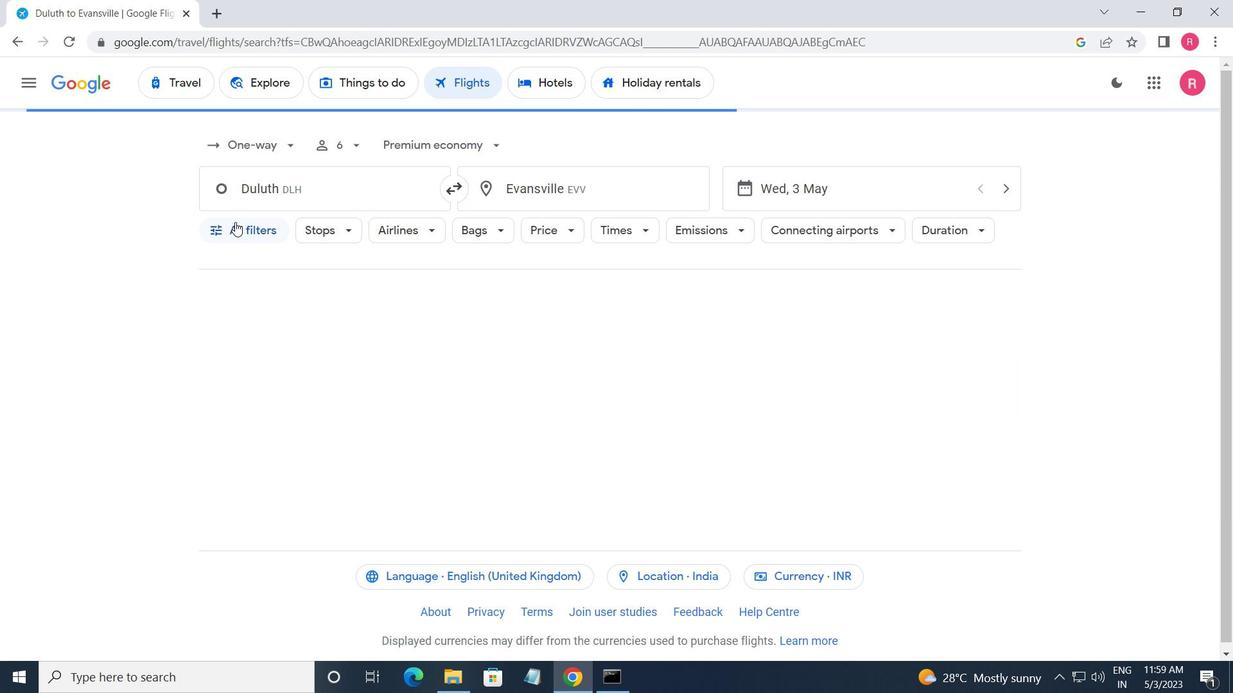 
Action: Mouse pressed left at (235, 224)
Screenshot: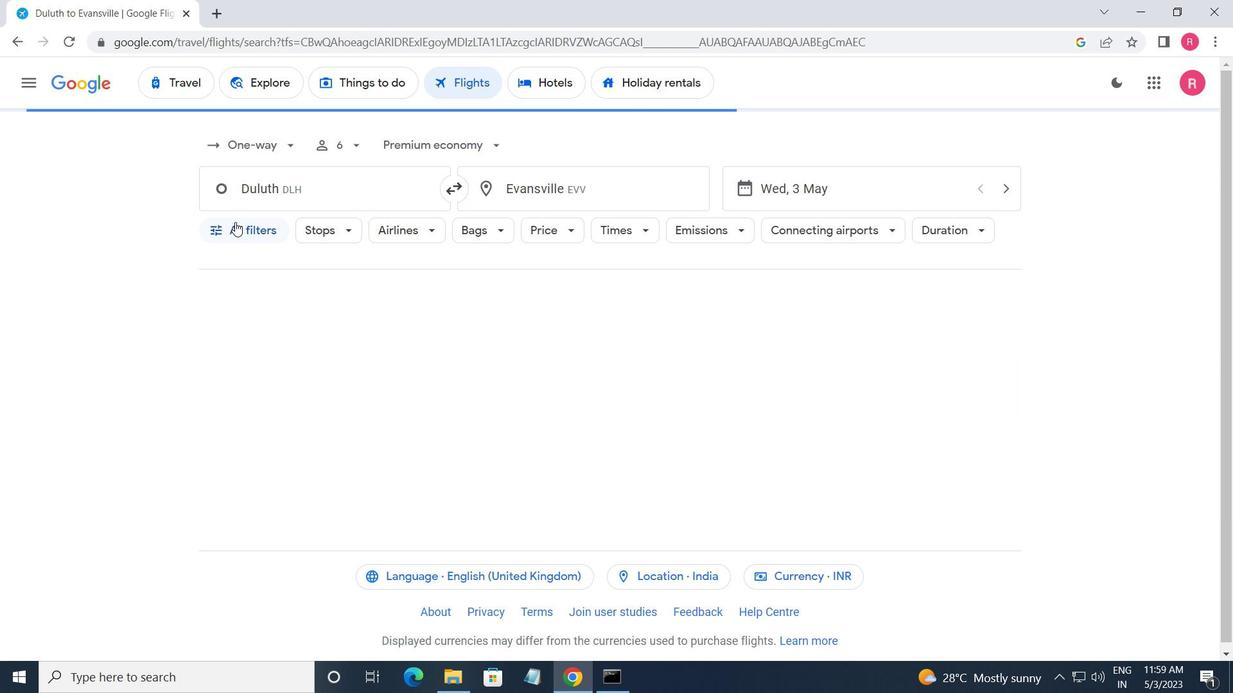 
Action: Mouse moved to (425, 462)
Screenshot: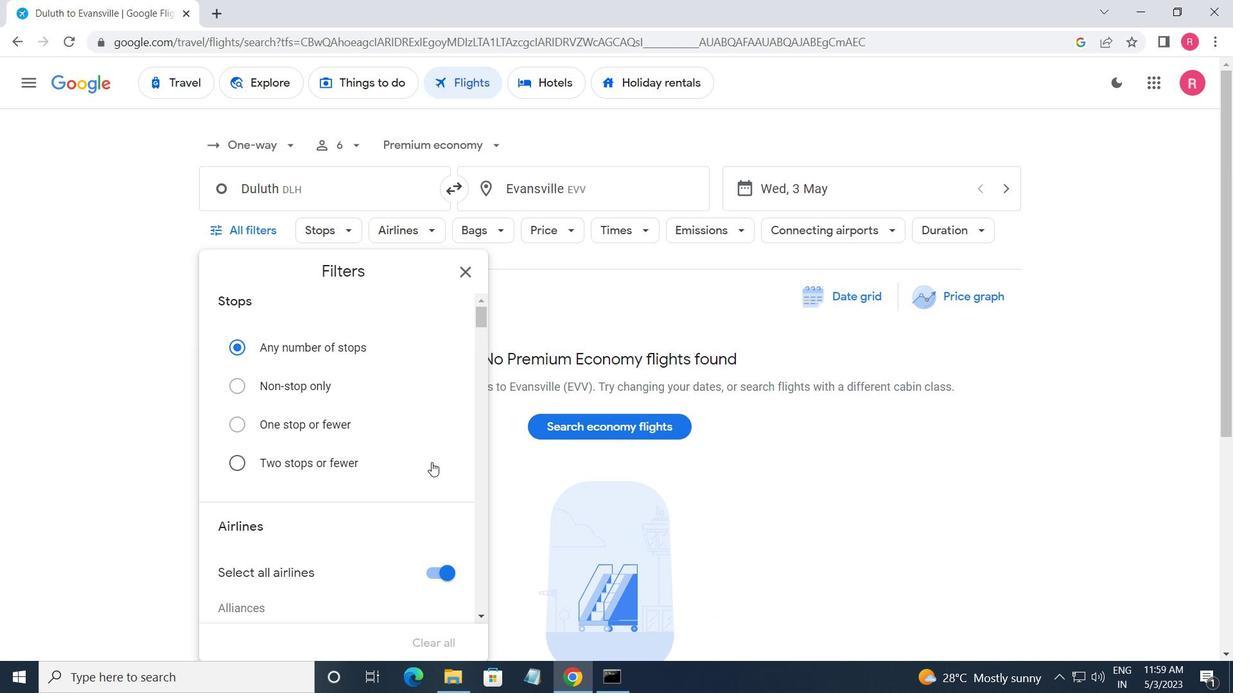 
Action: Mouse scrolled (425, 461) with delta (0, 0)
Screenshot: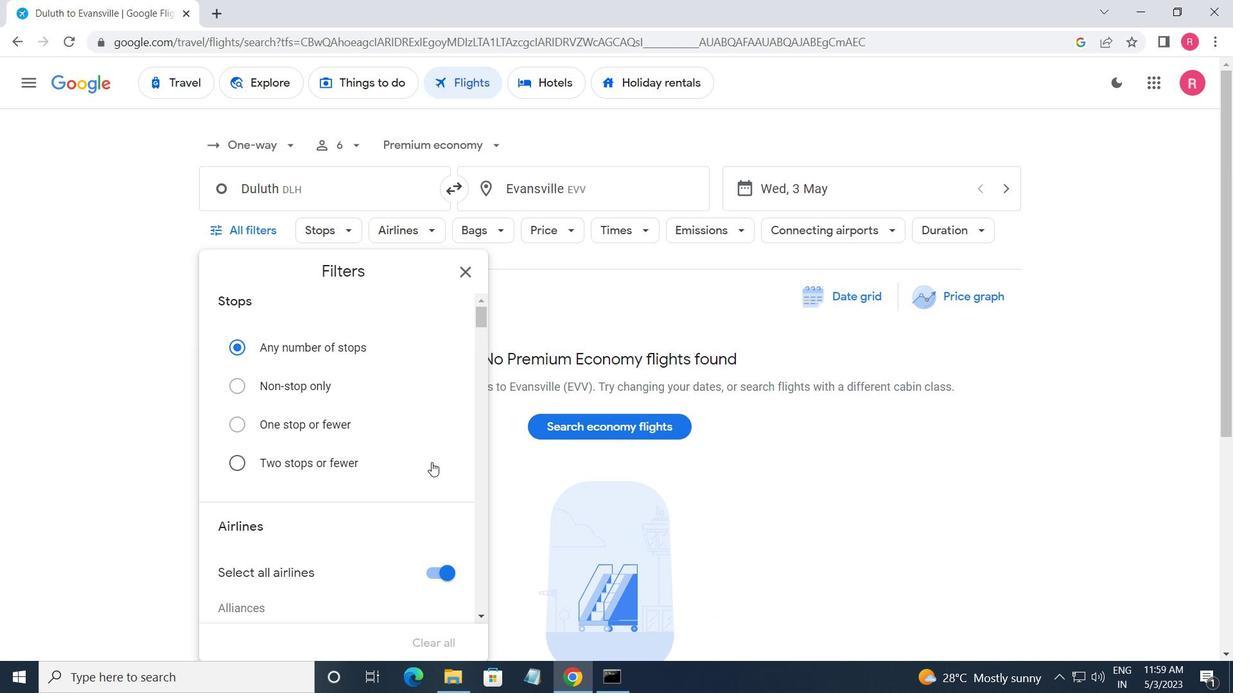 
Action: Mouse scrolled (425, 461) with delta (0, 0)
Screenshot: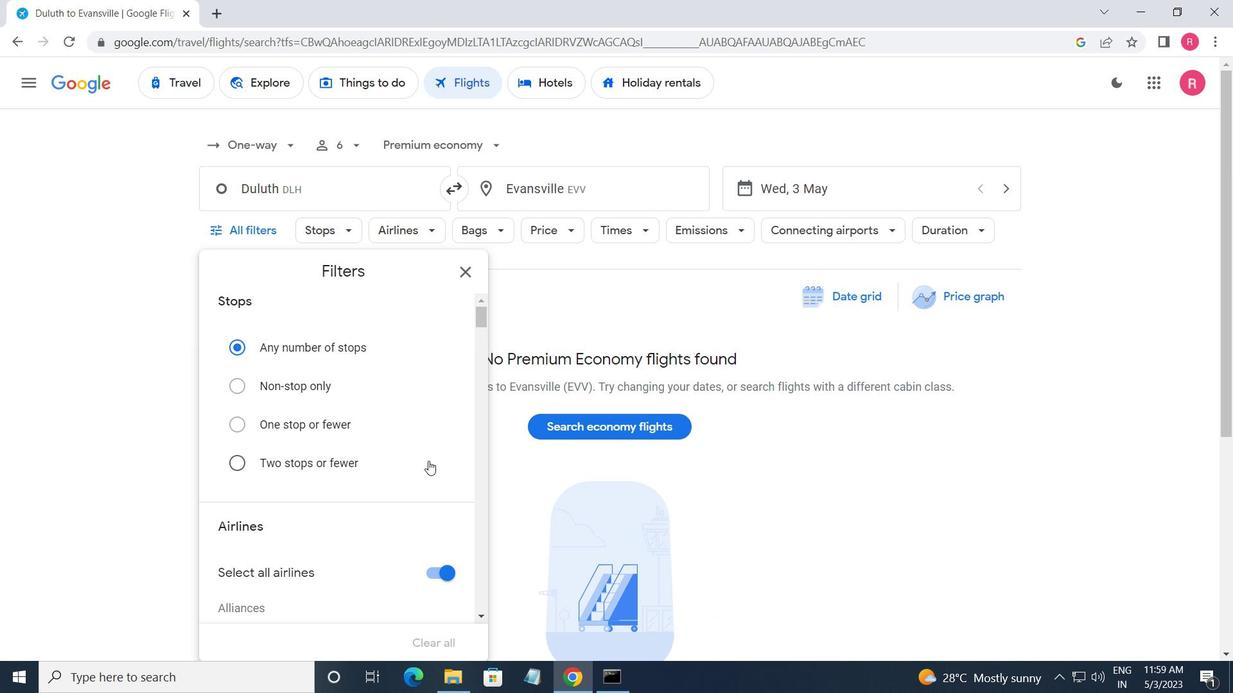 
Action: Mouse scrolled (425, 461) with delta (0, 0)
Screenshot: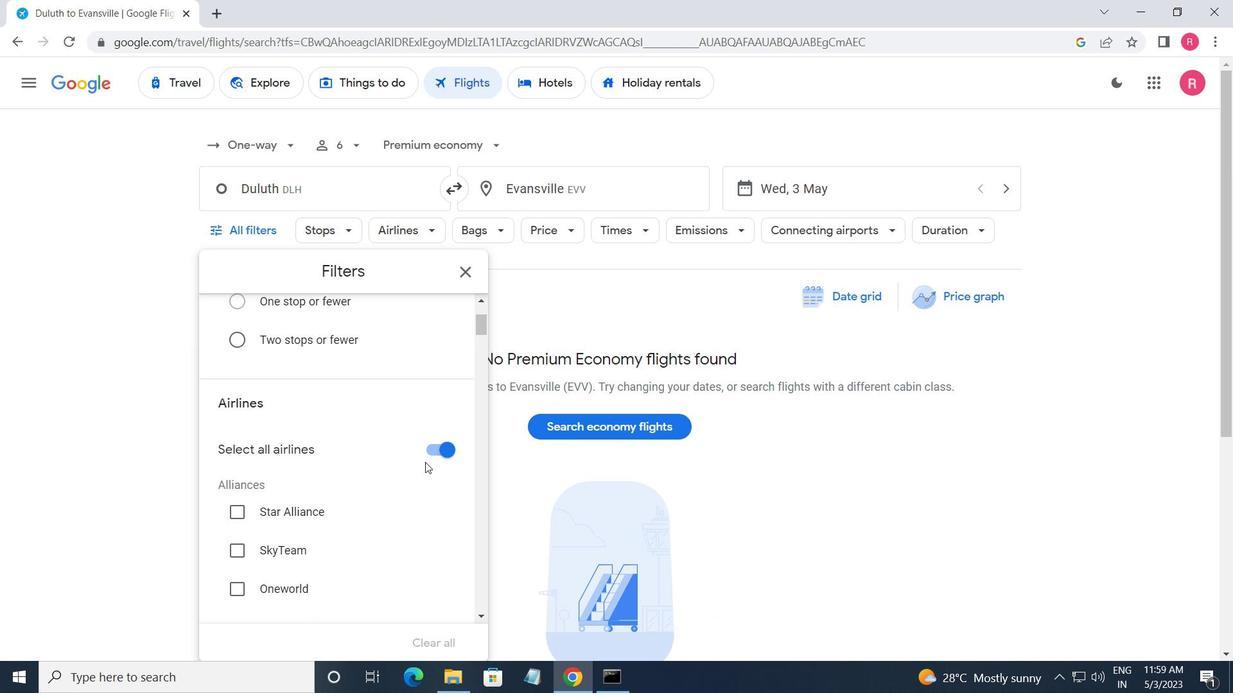 
Action: Mouse moved to (398, 462)
Screenshot: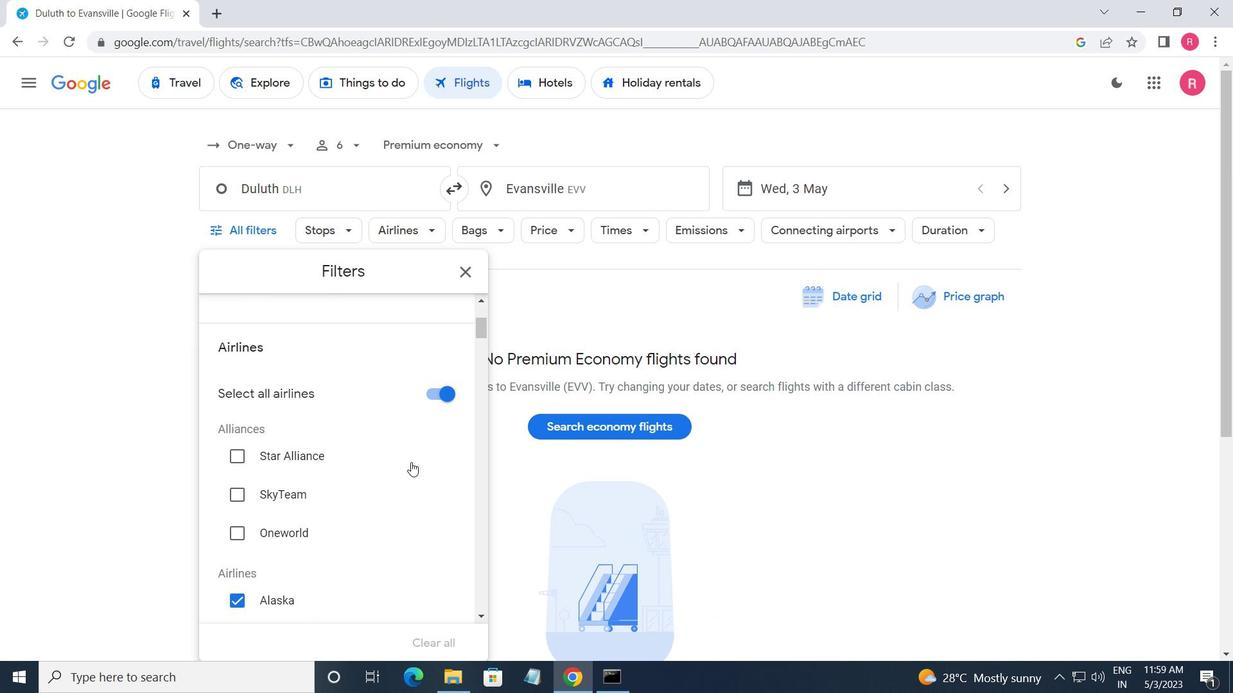 
Action: Mouse scrolled (398, 461) with delta (0, 0)
Screenshot: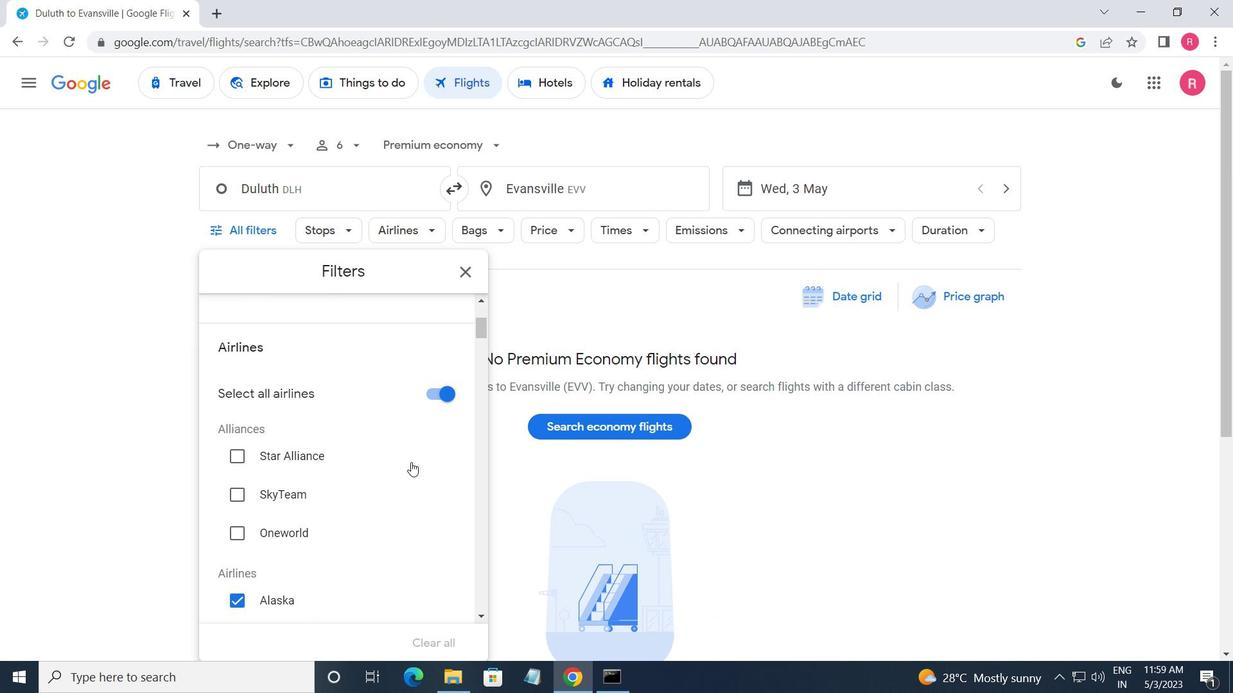 
Action: Mouse moved to (365, 468)
Screenshot: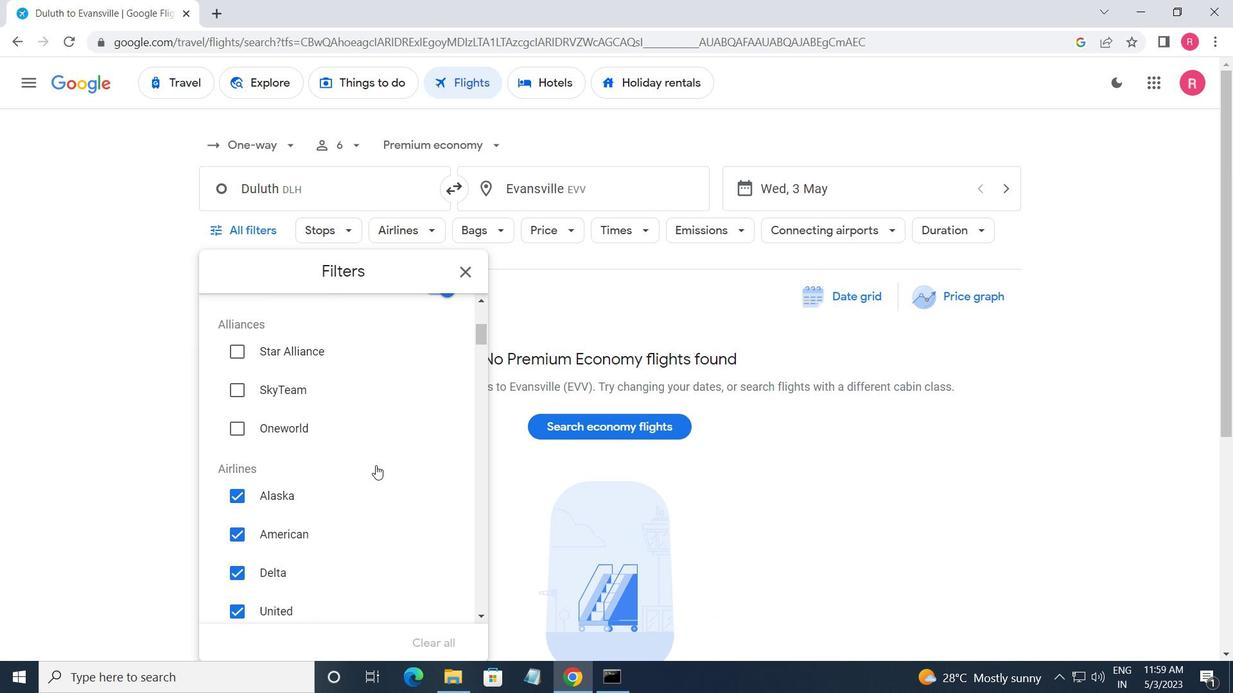 
Action: Mouse scrolled (365, 467) with delta (0, 0)
Screenshot: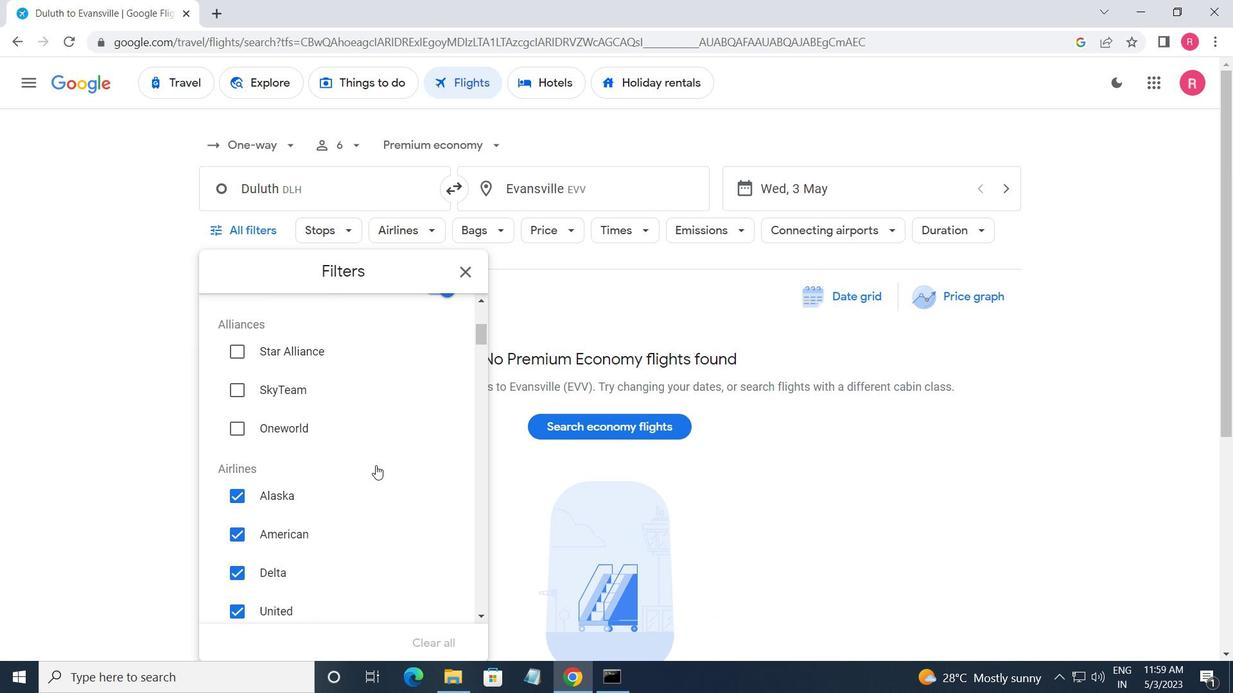 
Action: Mouse moved to (384, 369)
Screenshot: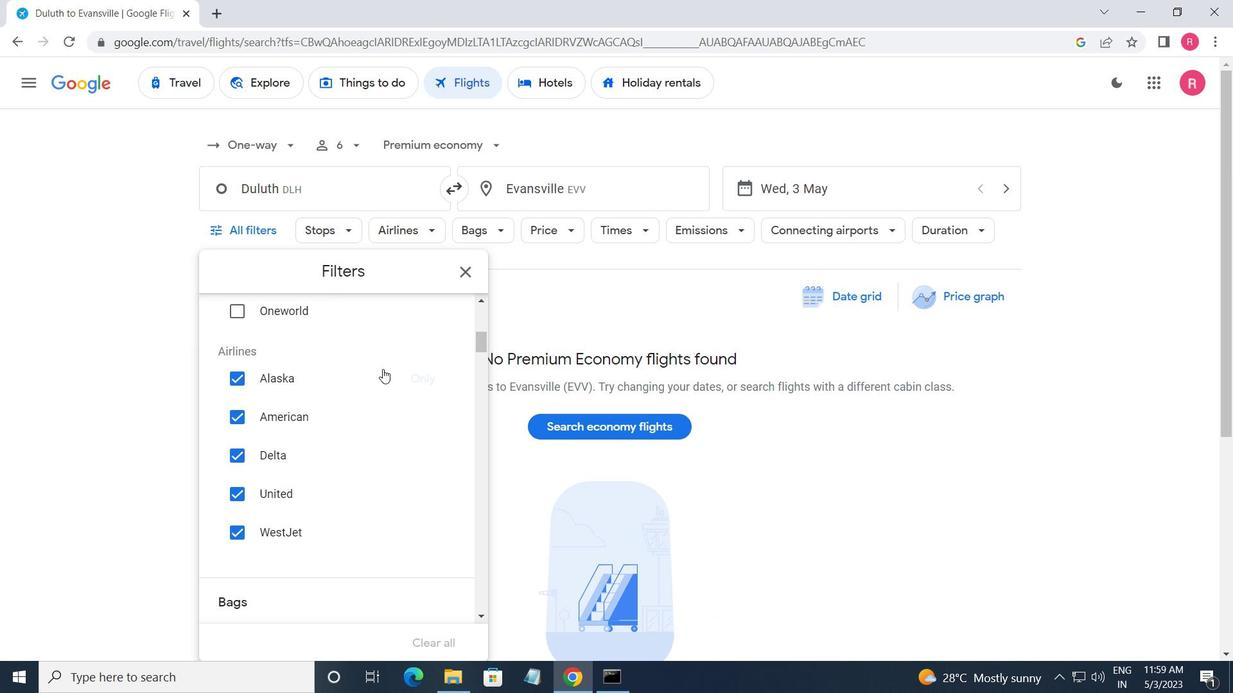 
Action: Mouse scrolled (384, 369) with delta (0, 0)
Screenshot: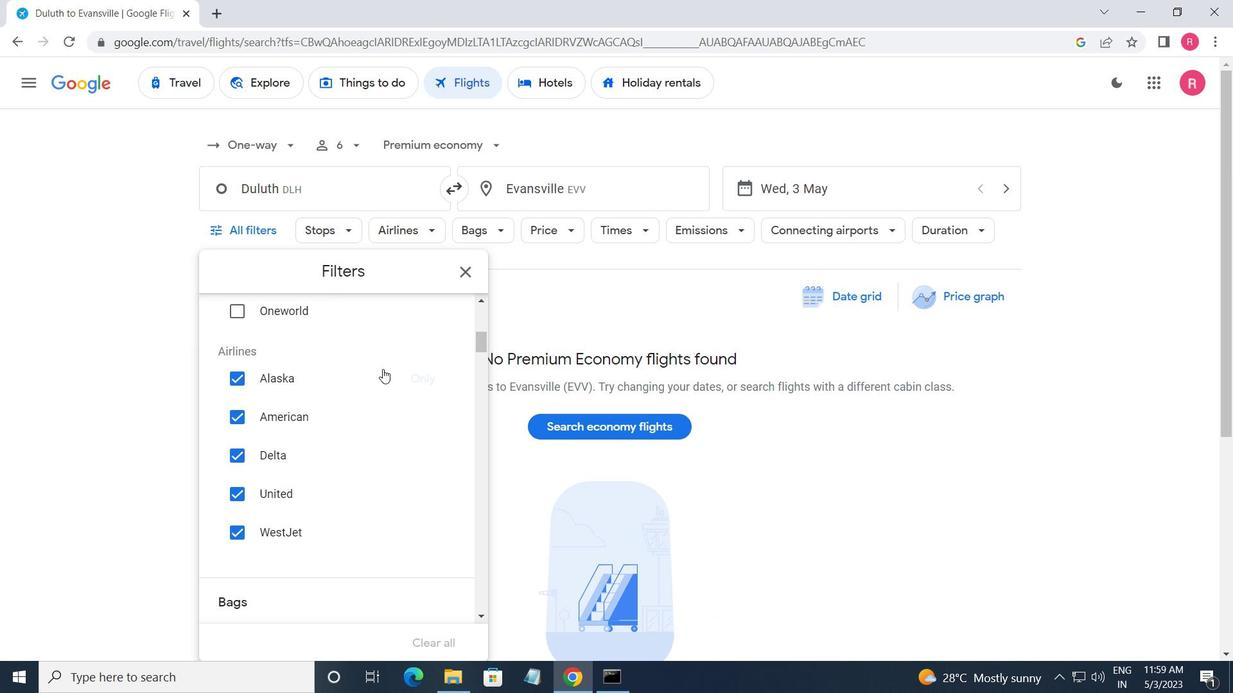 
Action: Mouse moved to (384, 368)
Screenshot: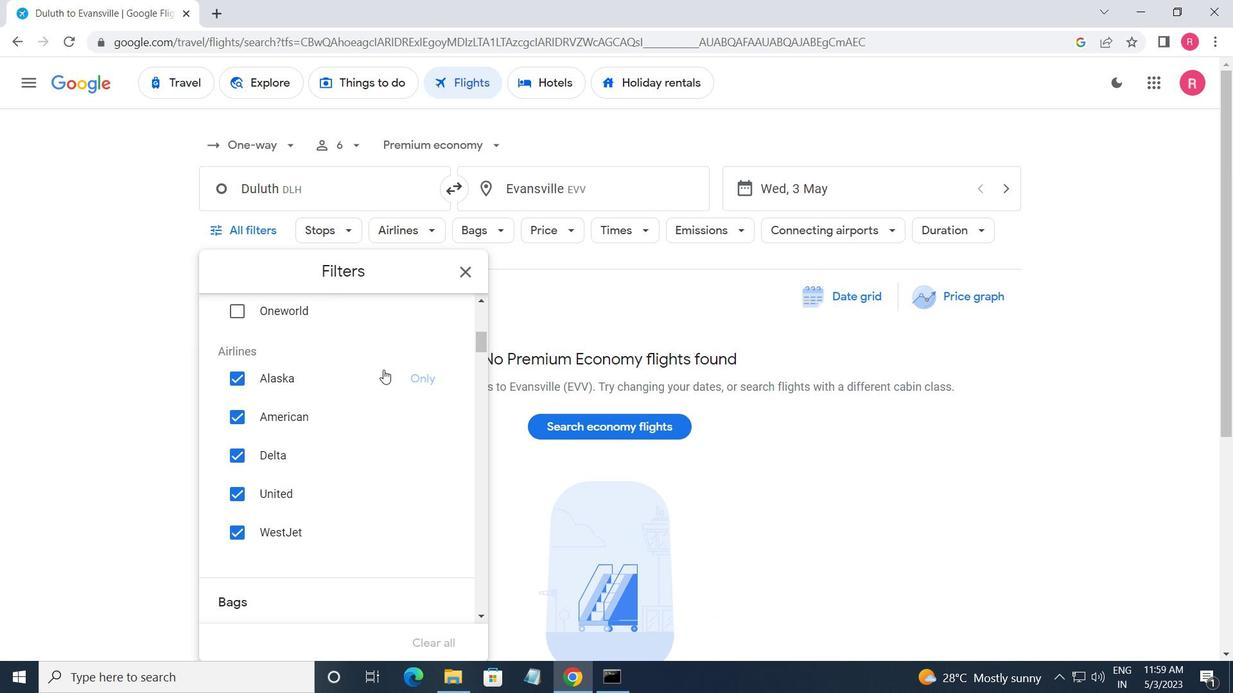 
Action: Mouse scrolled (384, 369) with delta (0, 0)
Screenshot: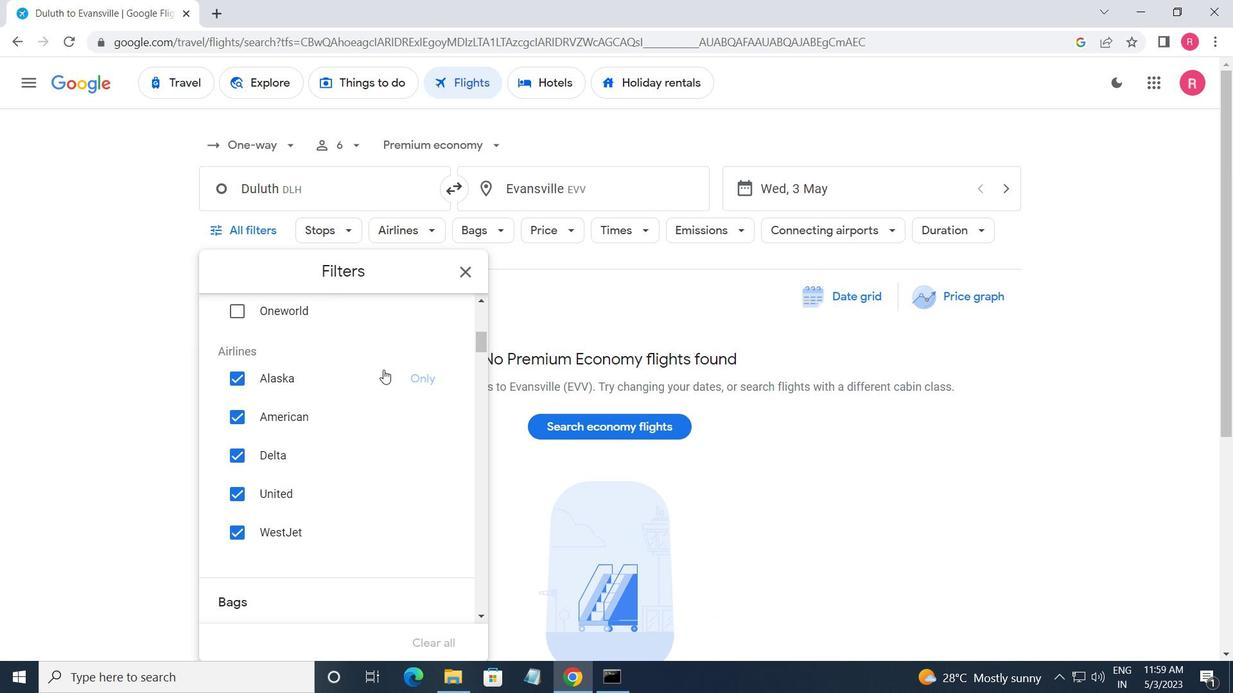 
Action: Mouse moved to (440, 325)
Screenshot: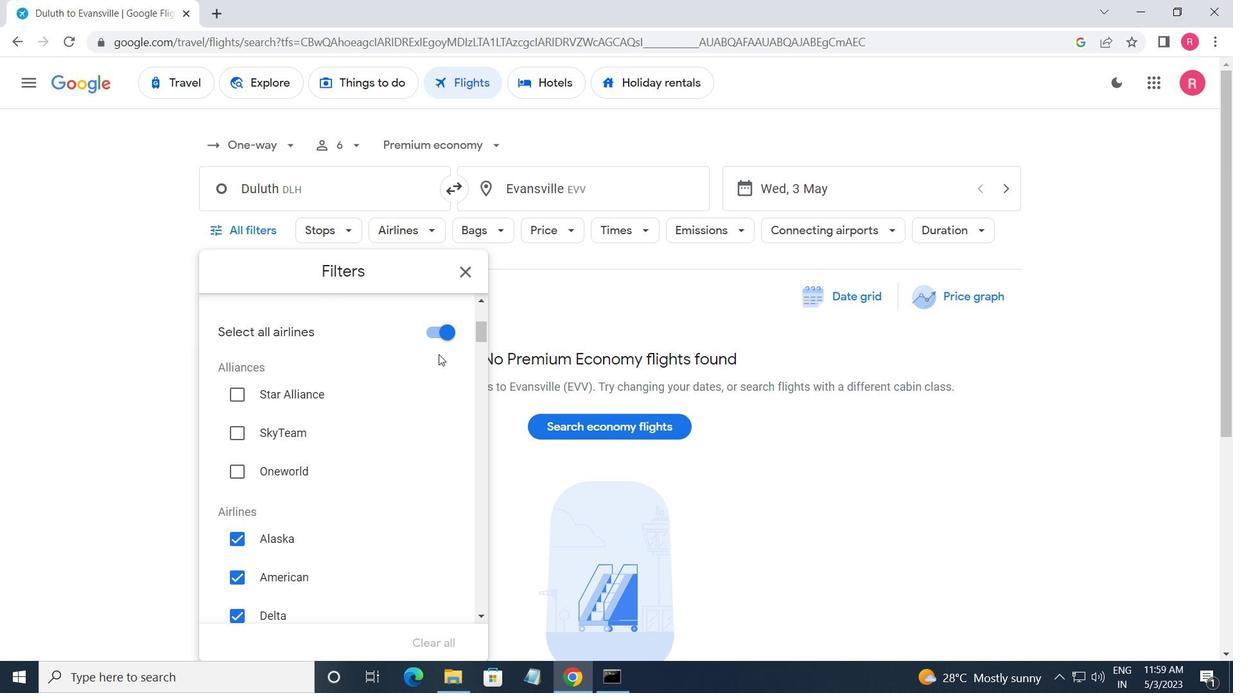 
Action: Mouse pressed left at (440, 325)
Screenshot: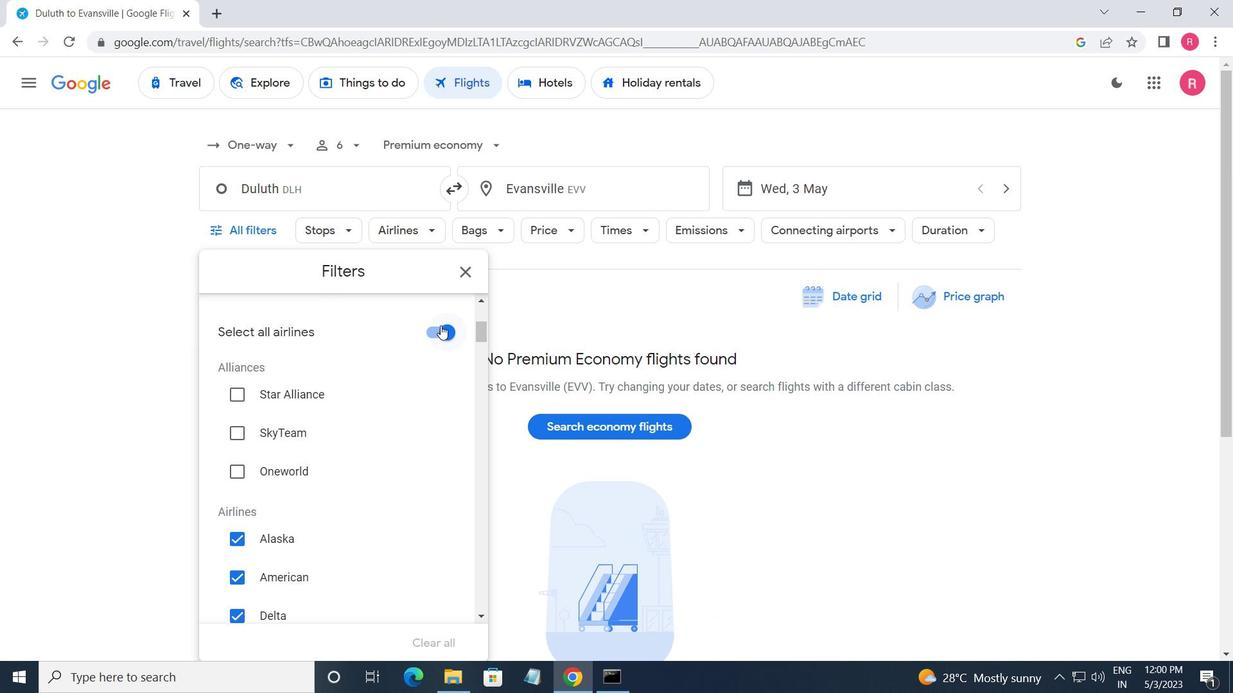 
Action: Mouse moved to (424, 393)
Screenshot: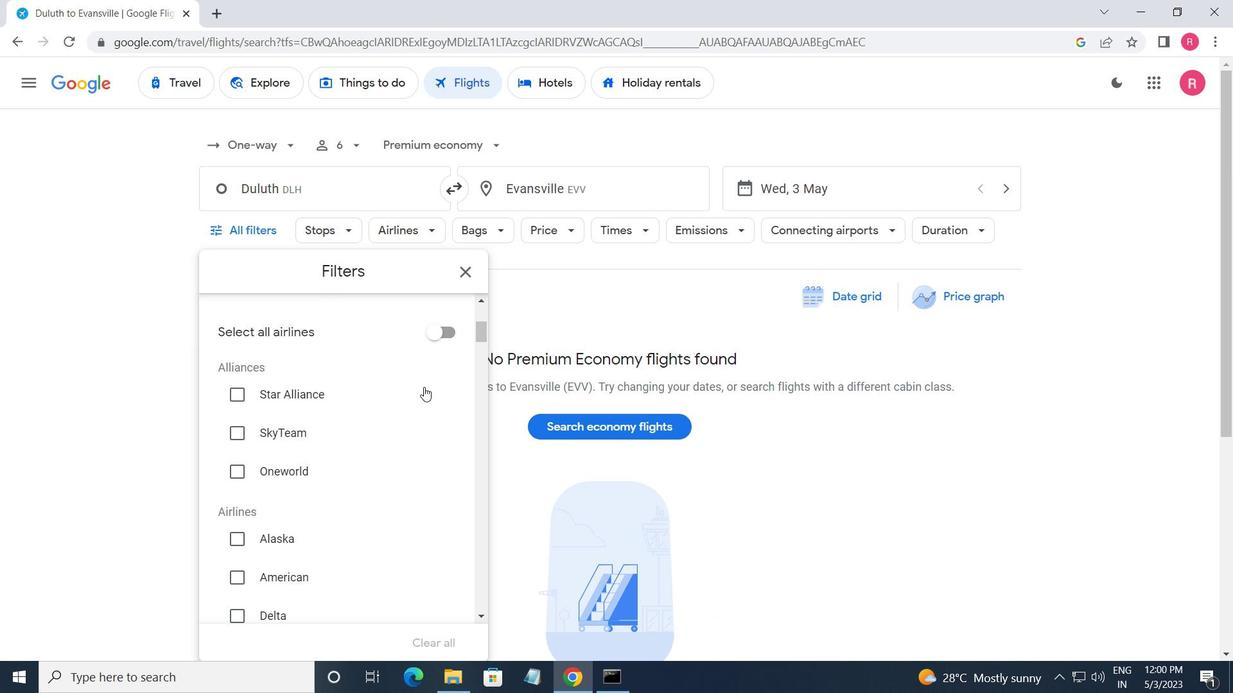 
Action: Mouse scrolled (424, 393) with delta (0, 0)
Screenshot: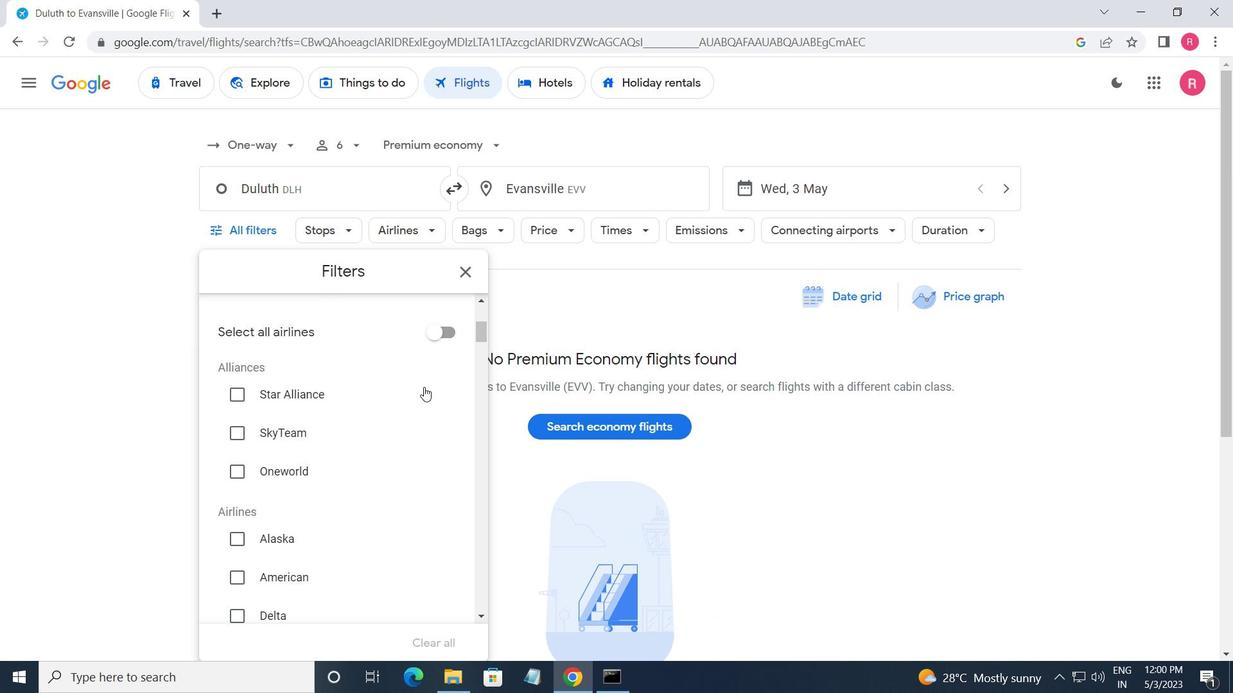 
Action: Mouse moved to (425, 396)
Screenshot: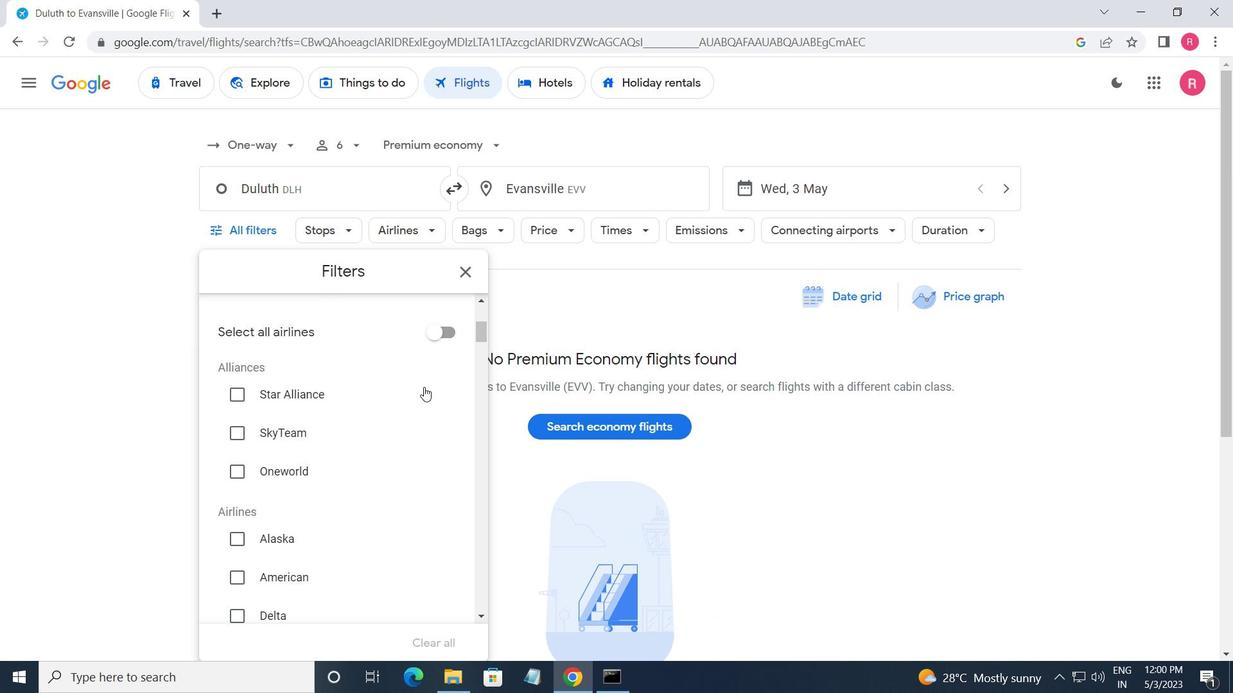 
Action: Mouse scrolled (425, 395) with delta (0, 0)
Screenshot: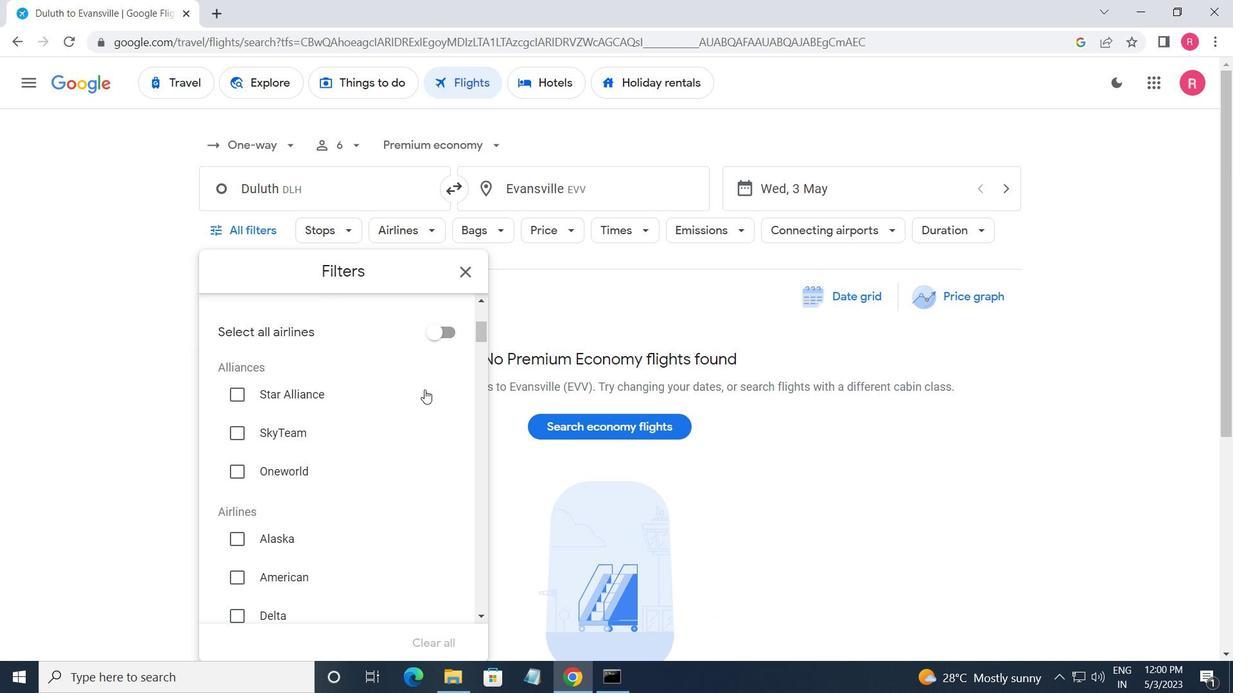 
Action: Mouse moved to (425, 398)
Screenshot: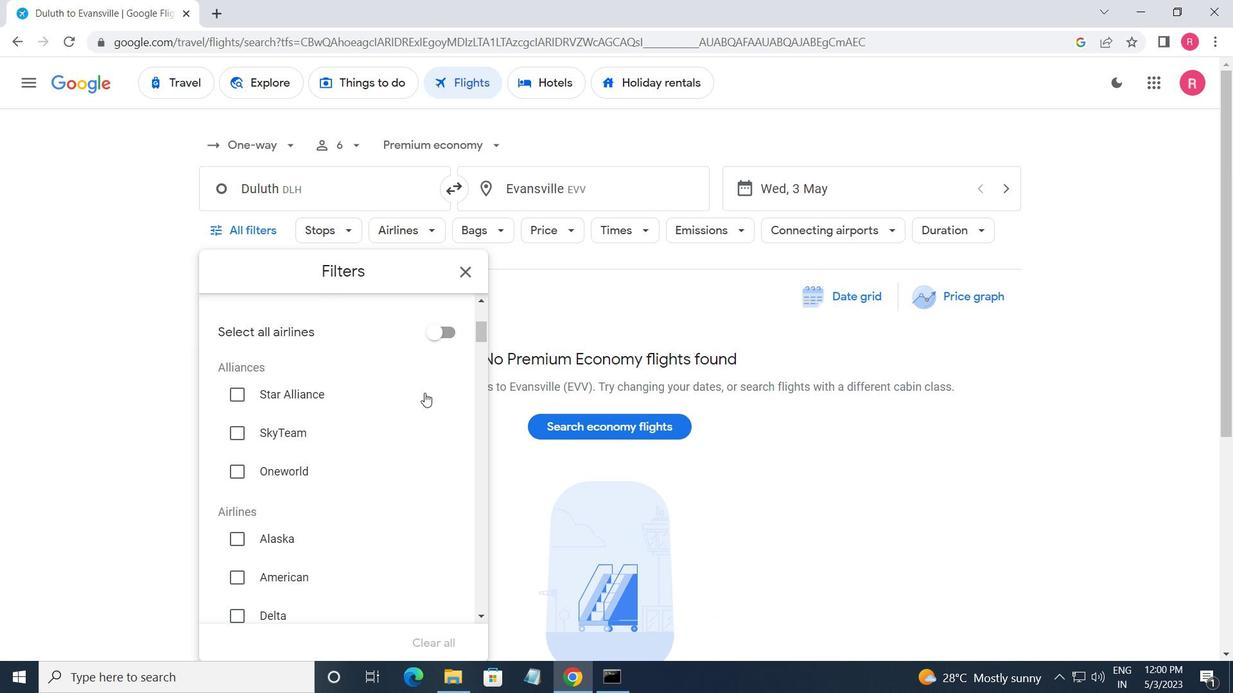 
Action: Mouse scrolled (425, 397) with delta (0, 0)
Screenshot: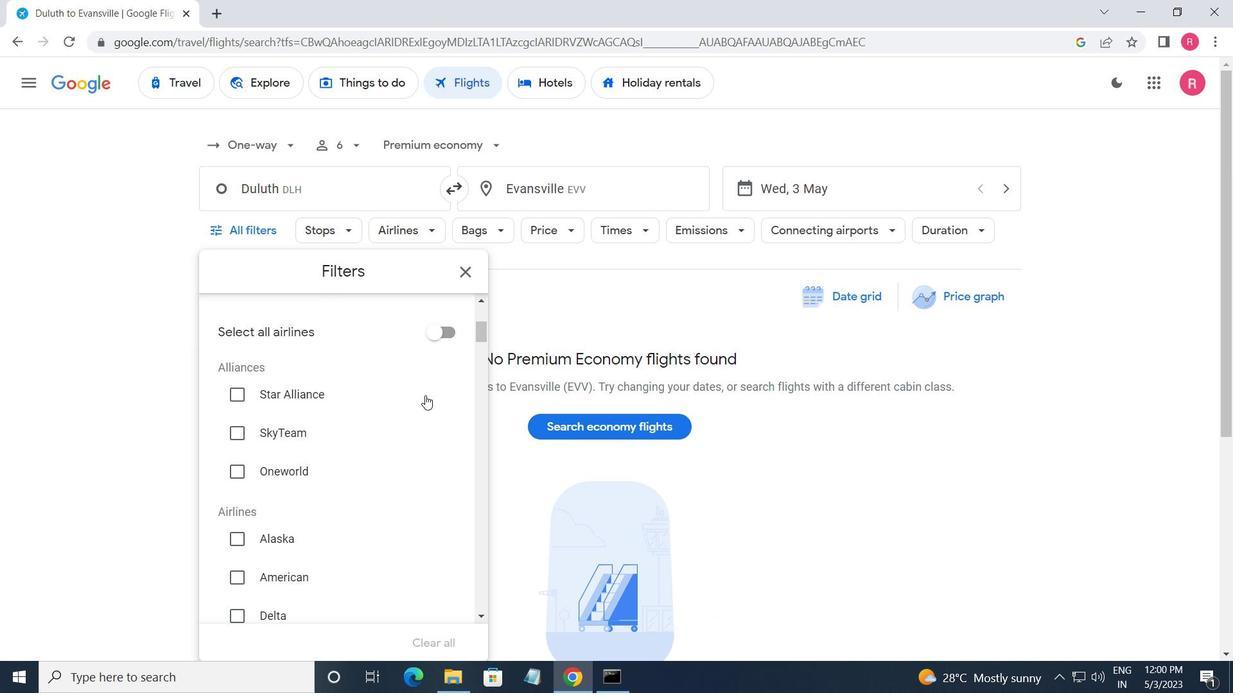 
Action: Mouse scrolled (425, 397) with delta (0, 0)
Screenshot: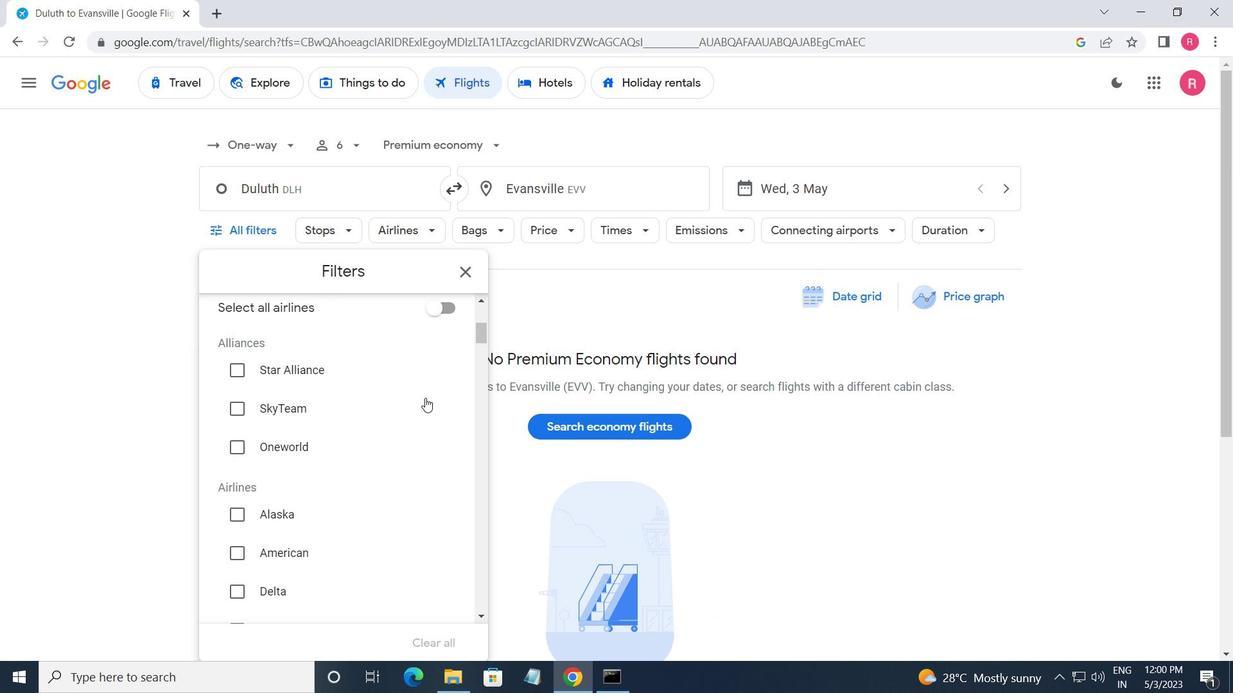 
Action: Mouse scrolled (425, 397) with delta (0, 0)
Screenshot: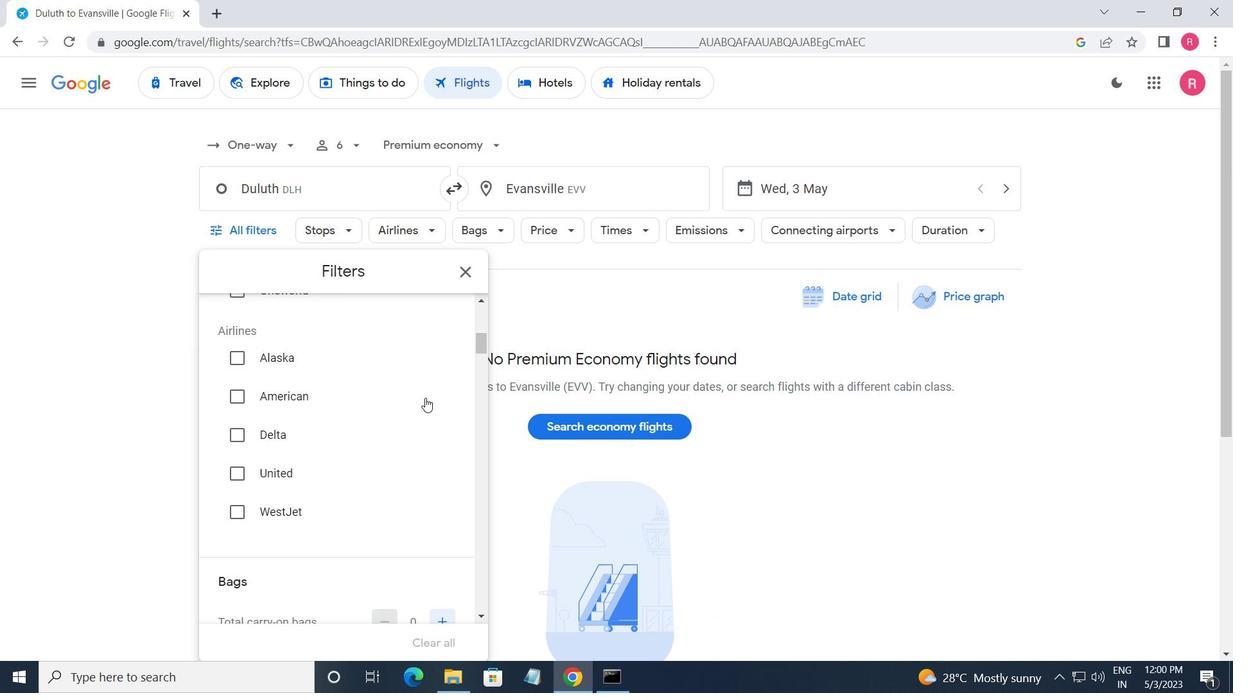 
Action: Mouse moved to (440, 404)
Screenshot: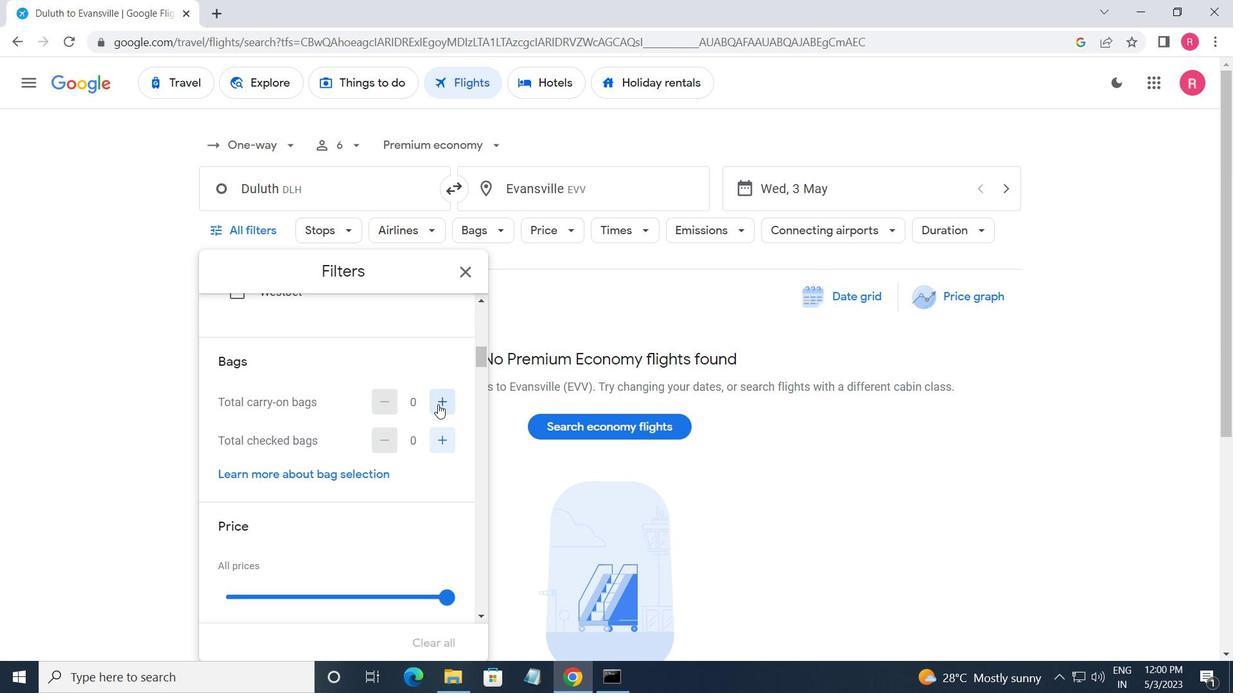 
Action: Mouse pressed left at (440, 404)
Screenshot: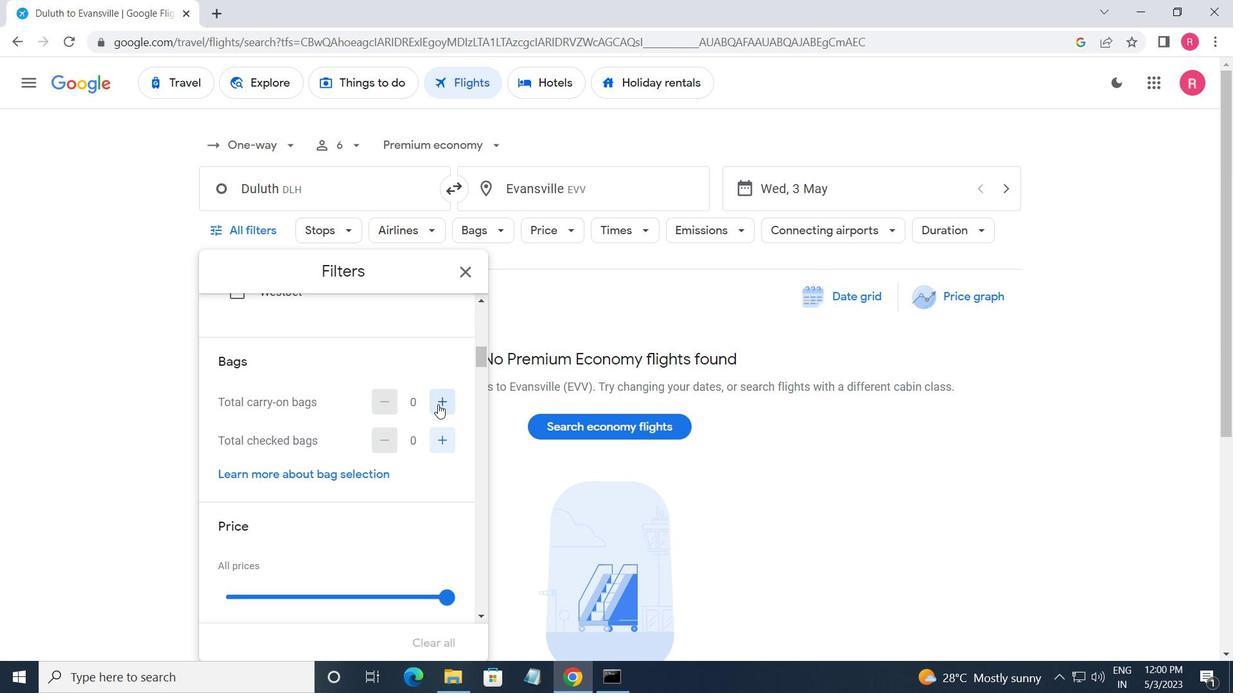 
Action: Mouse moved to (441, 404)
Screenshot: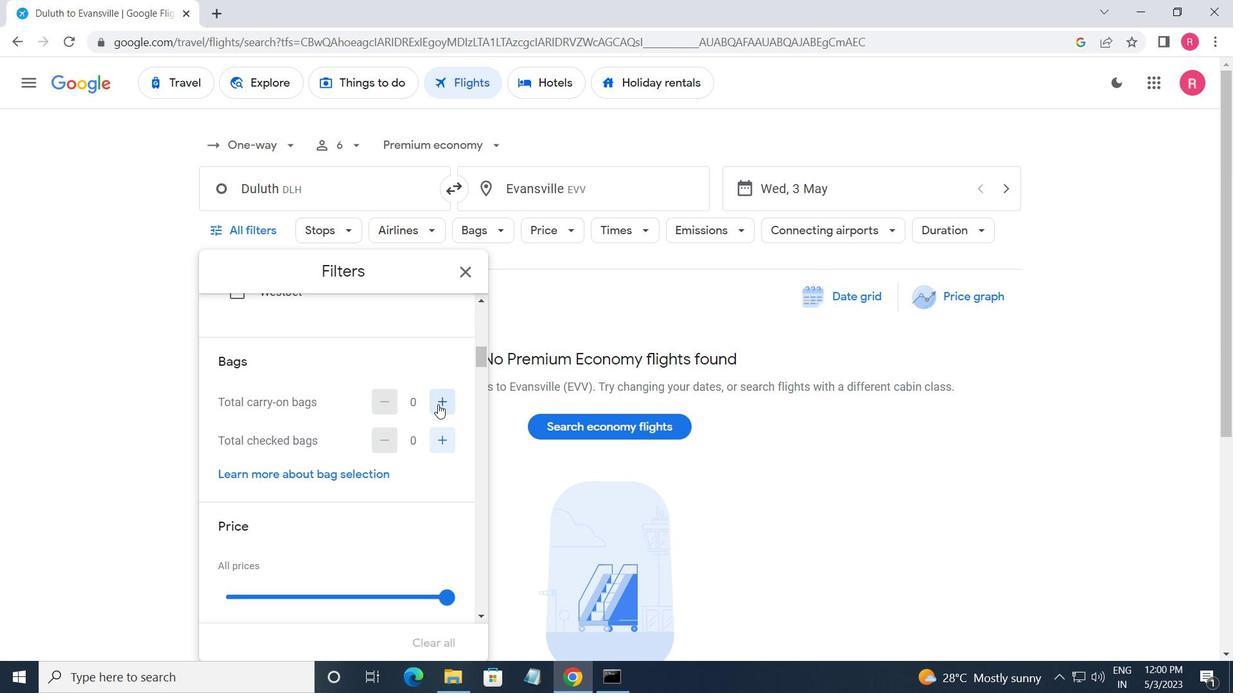 
Action: Mouse pressed left at (441, 404)
Screenshot: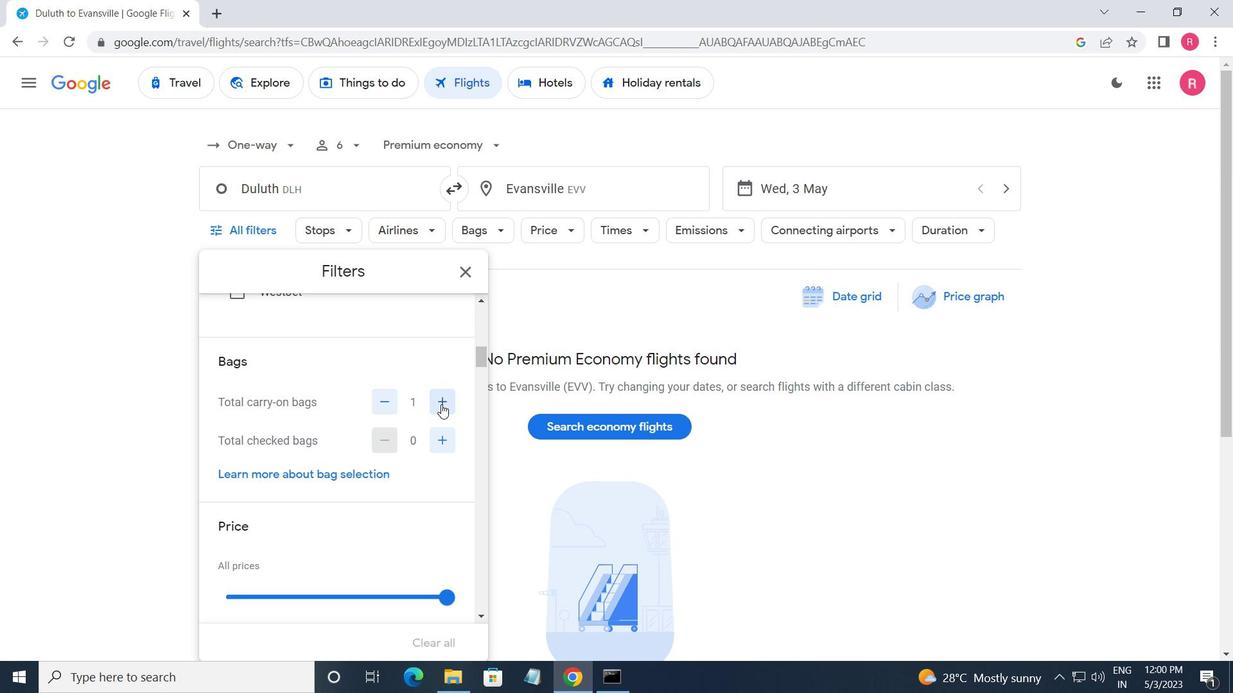 
Action: Mouse moved to (443, 451)
Screenshot: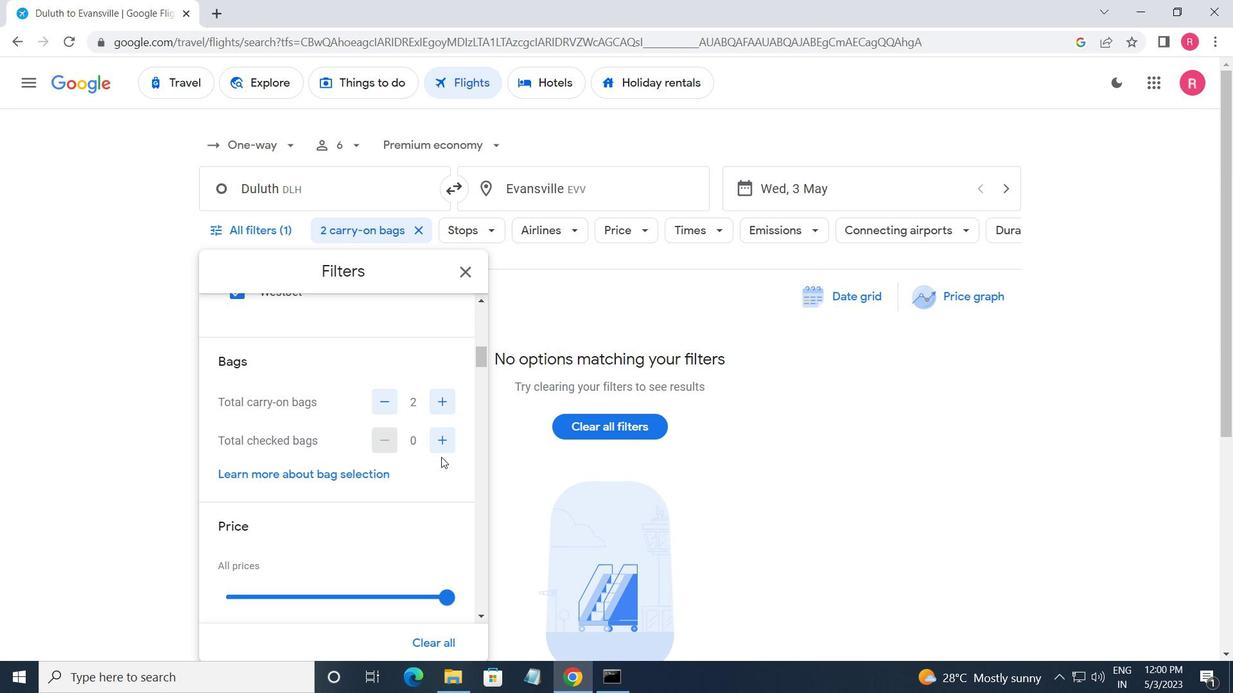 
Action: Mouse pressed left at (443, 451)
Screenshot: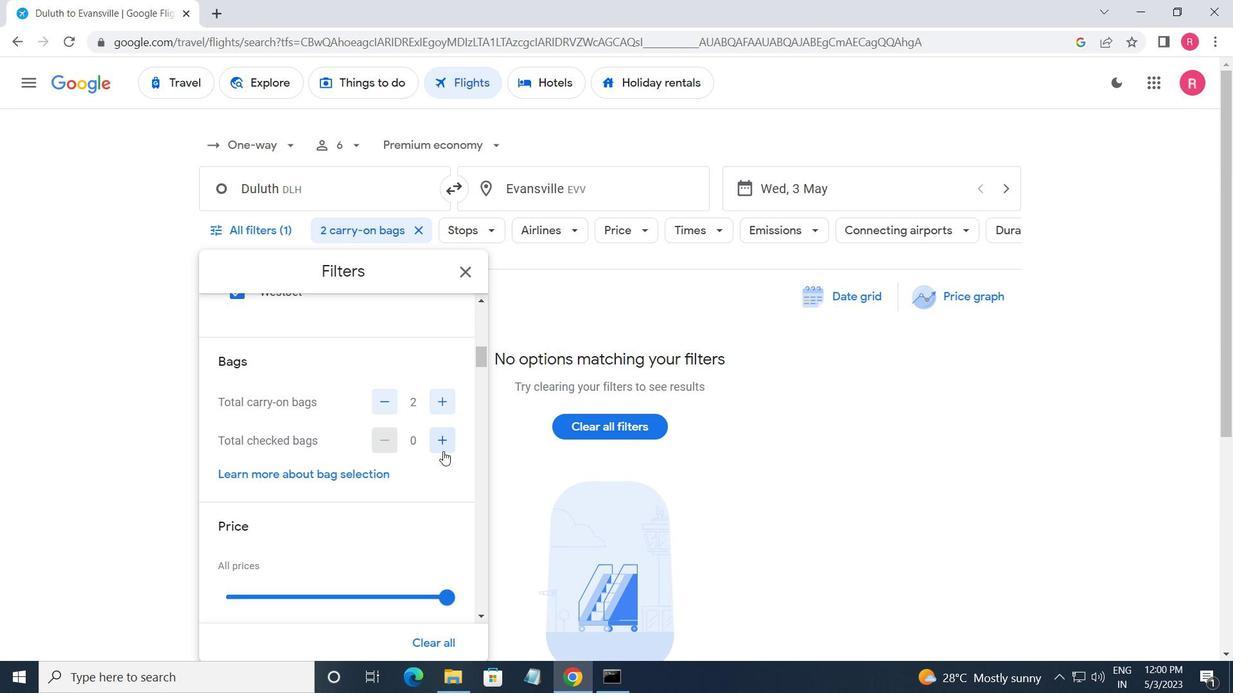 
Action: Mouse moved to (426, 477)
Screenshot: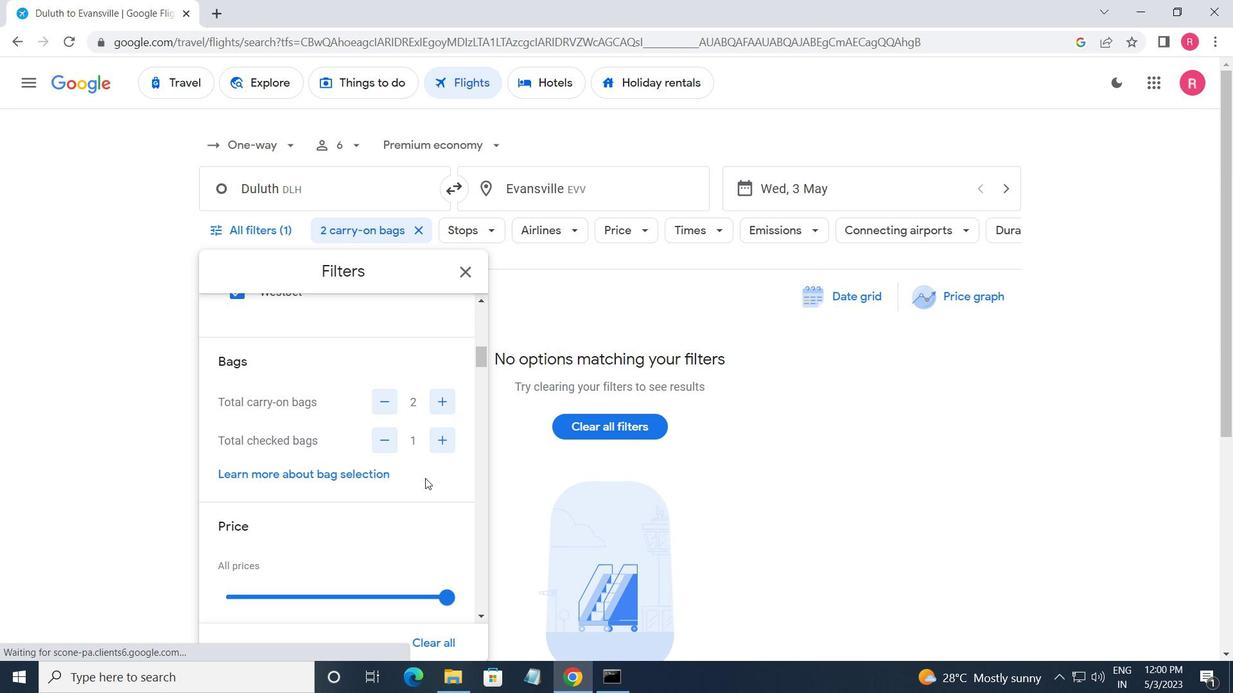 
Action: Mouse scrolled (426, 477) with delta (0, 0)
Screenshot: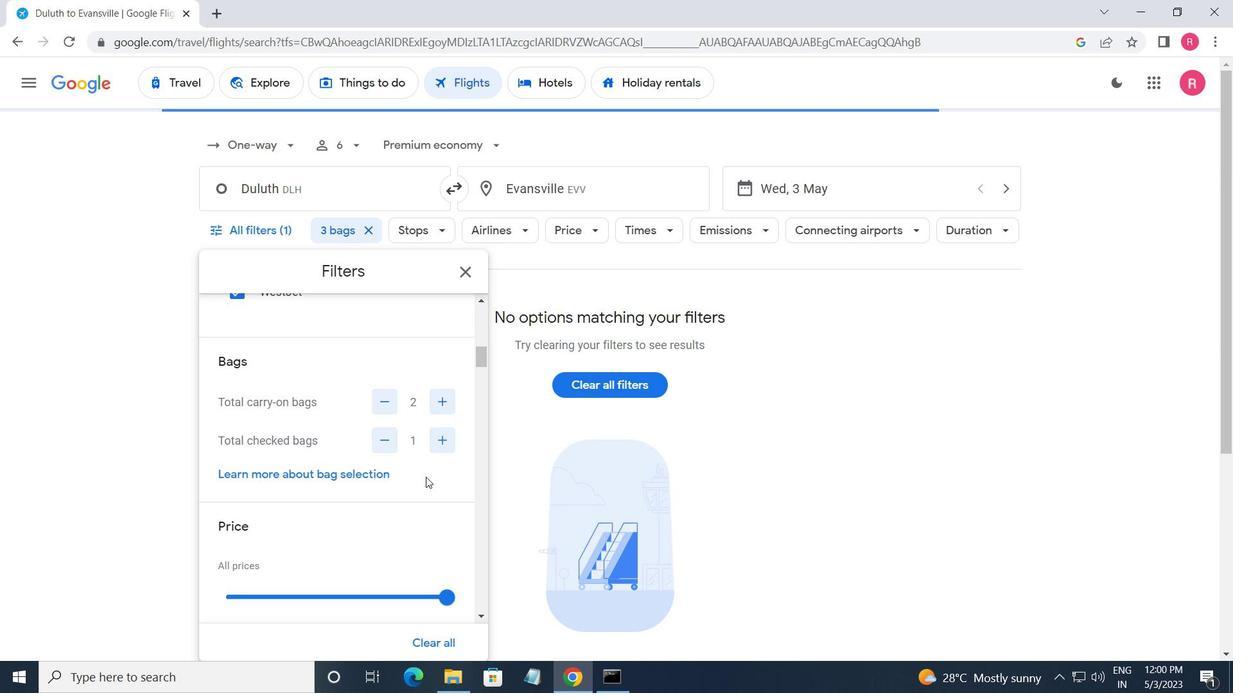 
Action: Mouse scrolled (426, 477) with delta (0, 0)
Screenshot: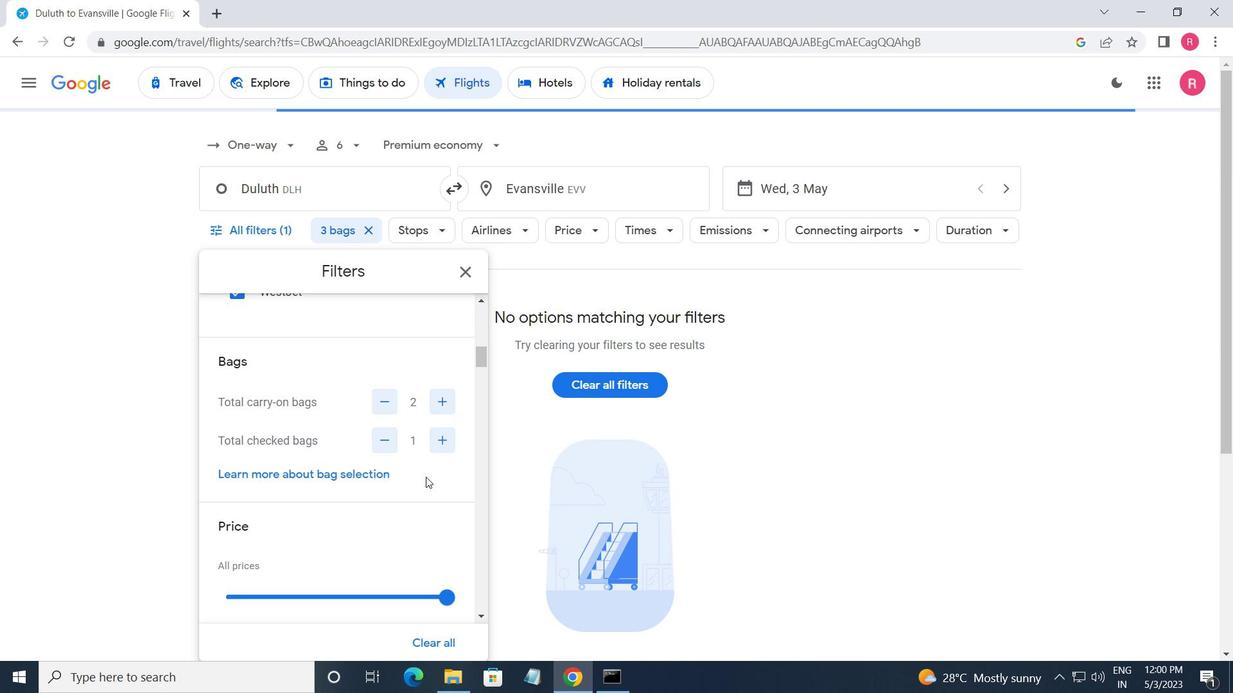 
Action: Mouse moved to (446, 440)
Screenshot: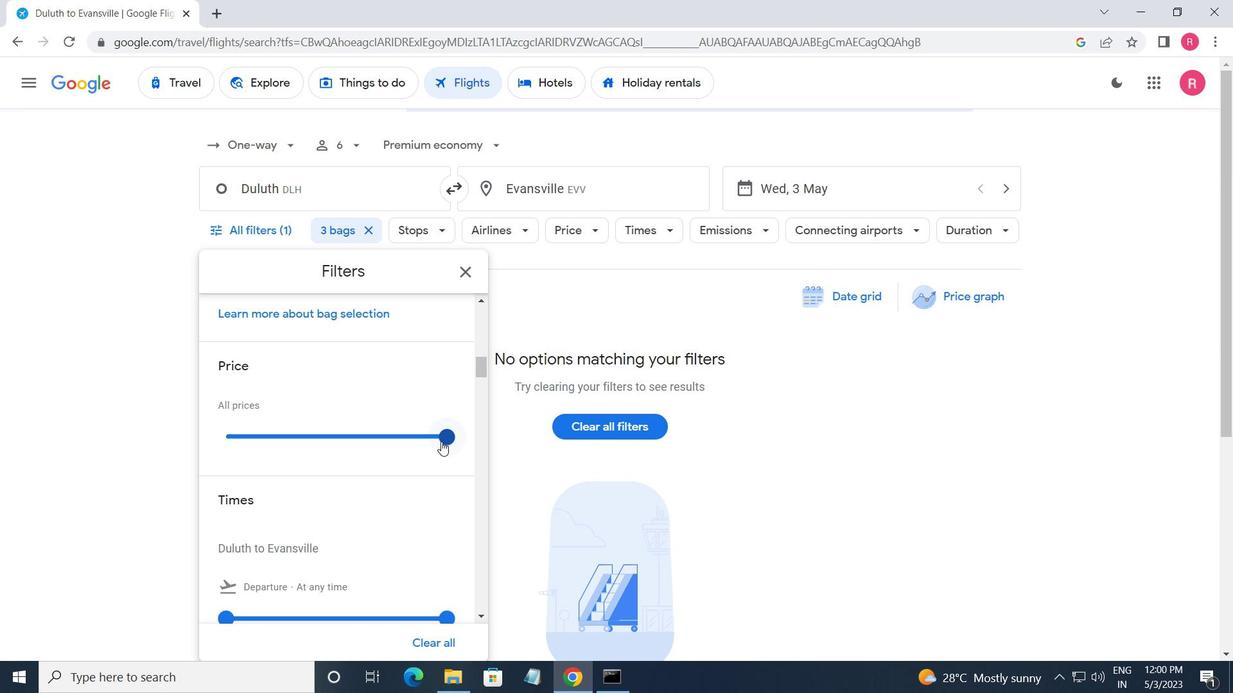 
Action: Mouse pressed left at (446, 440)
Screenshot: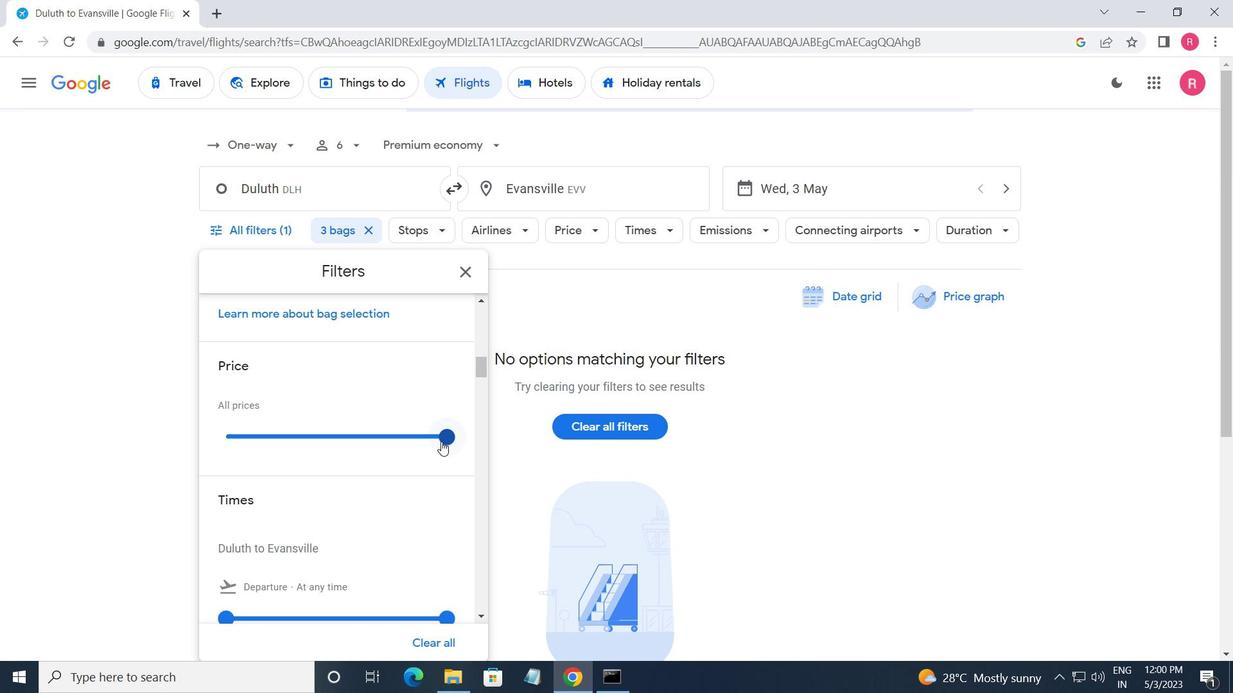 
Action: Mouse moved to (436, 463)
Screenshot: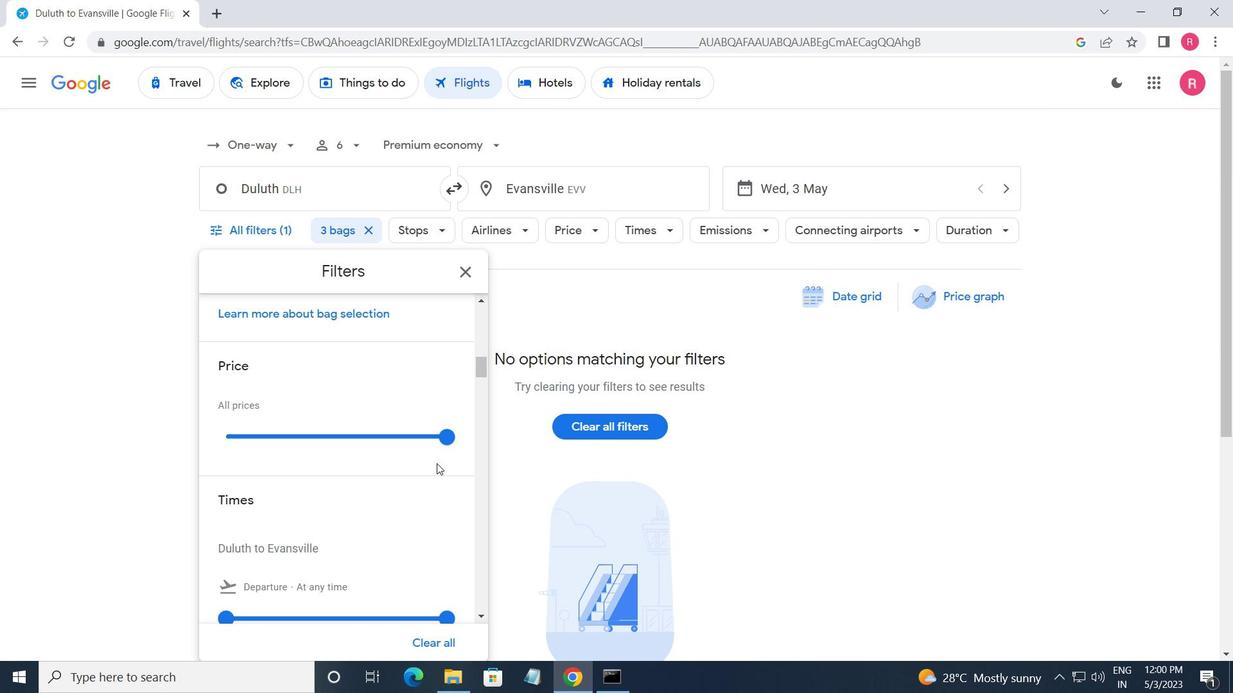 
Action: Mouse scrolled (436, 462) with delta (0, 0)
Screenshot: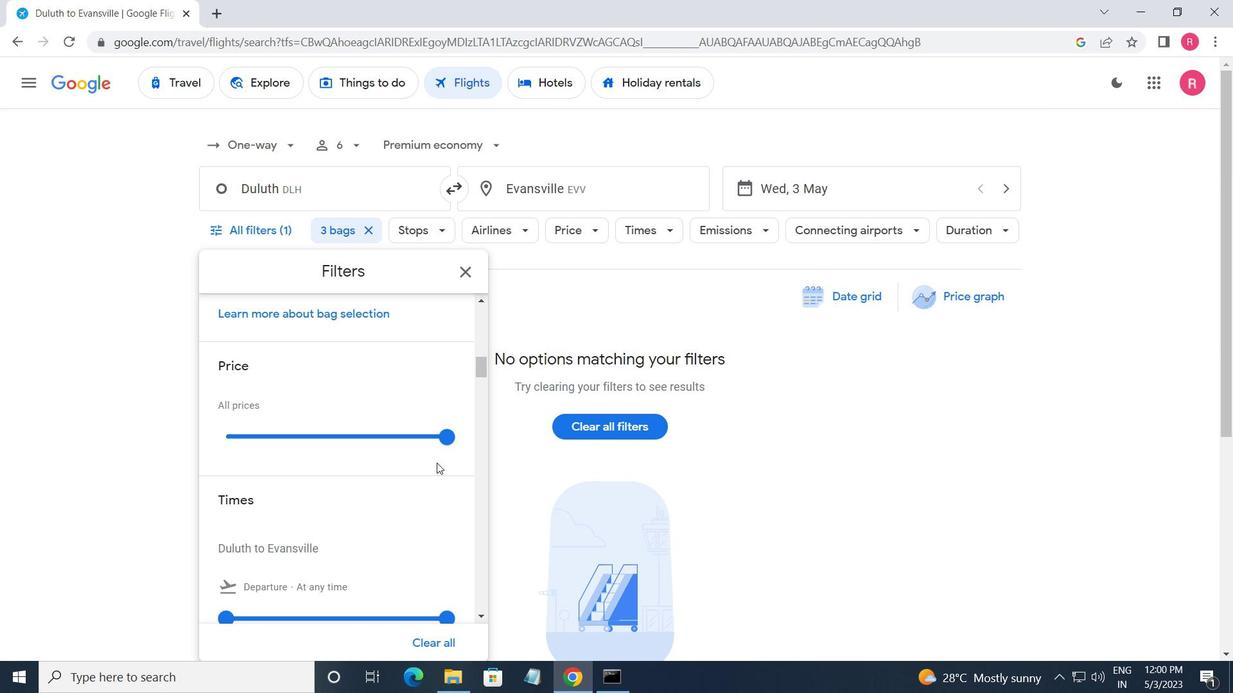 
Action: Mouse scrolled (436, 462) with delta (0, 0)
Screenshot: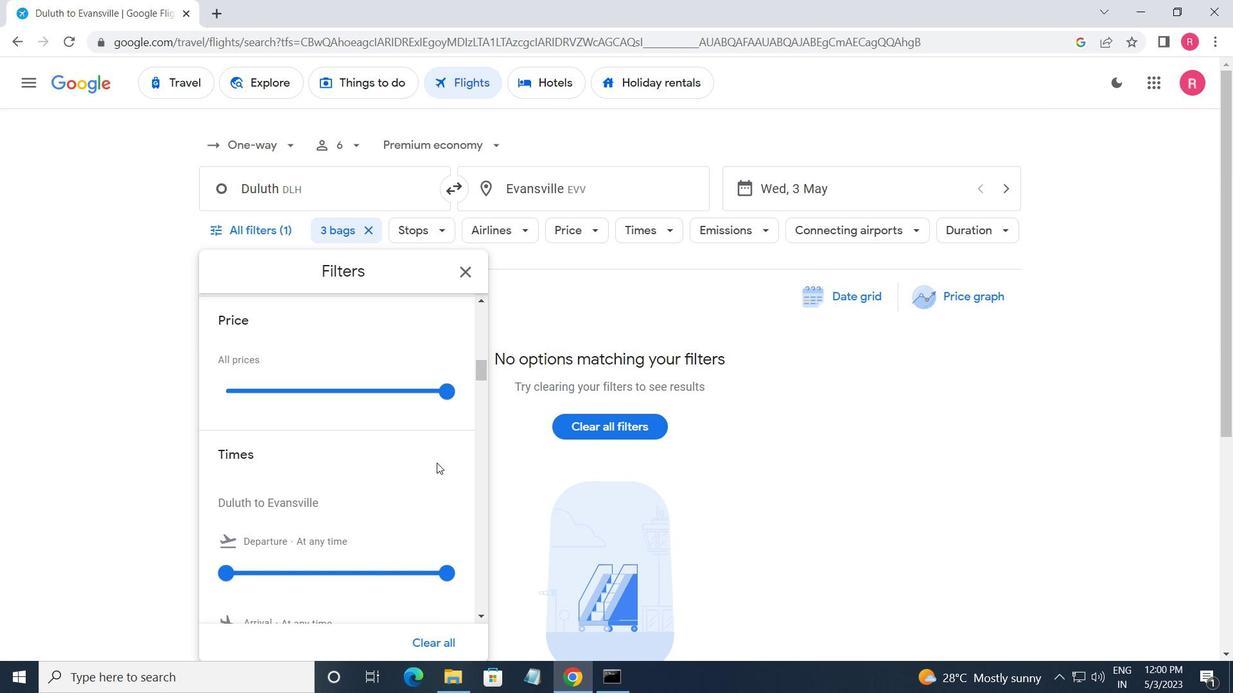 
Action: Mouse moved to (228, 459)
Screenshot: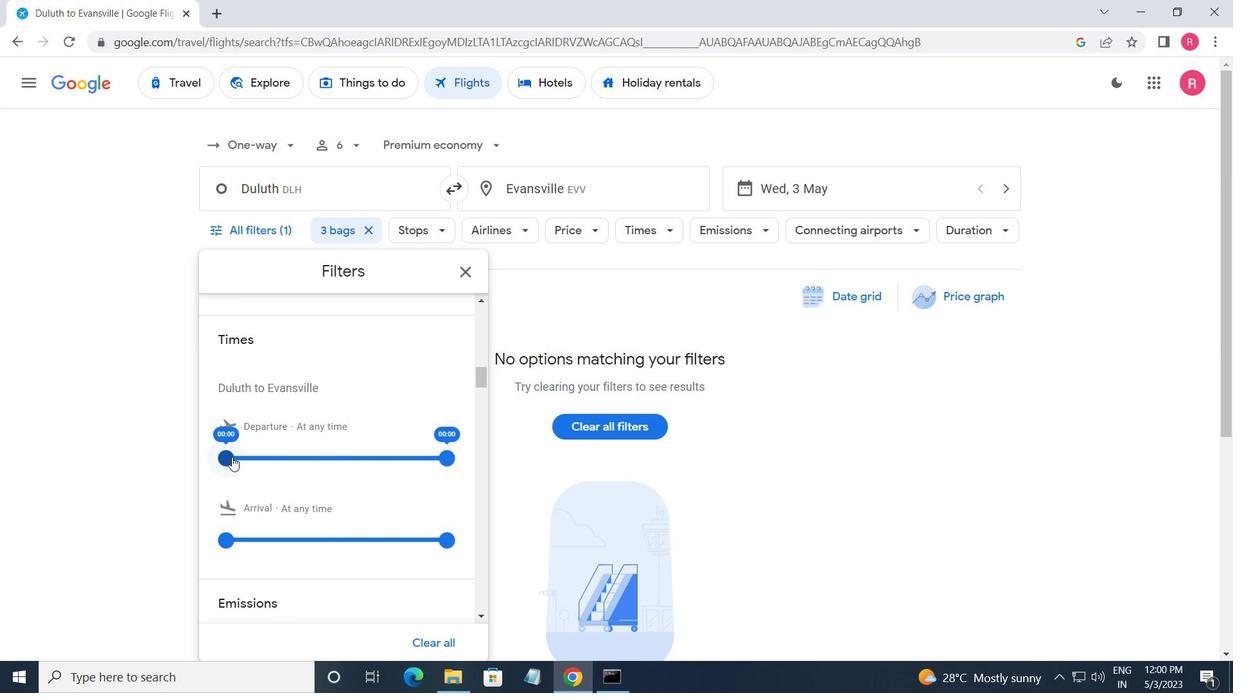 
Action: Mouse pressed left at (228, 459)
Screenshot: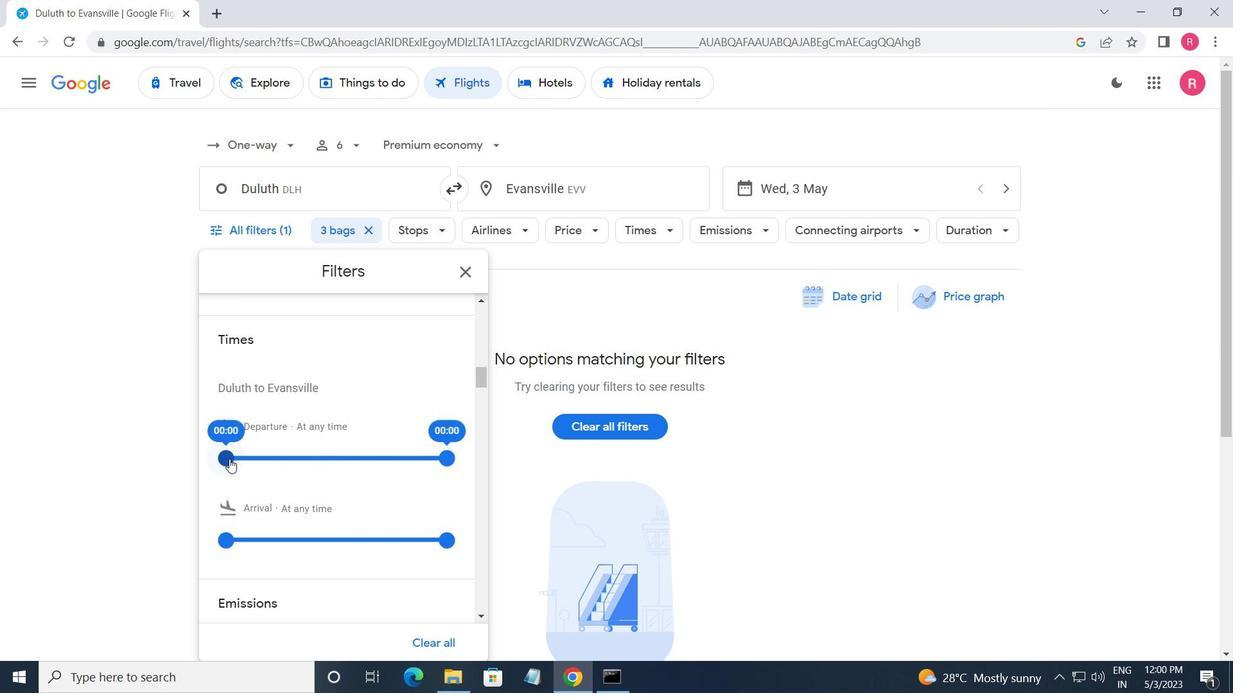 
Action: Mouse moved to (440, 461)
Screenshot: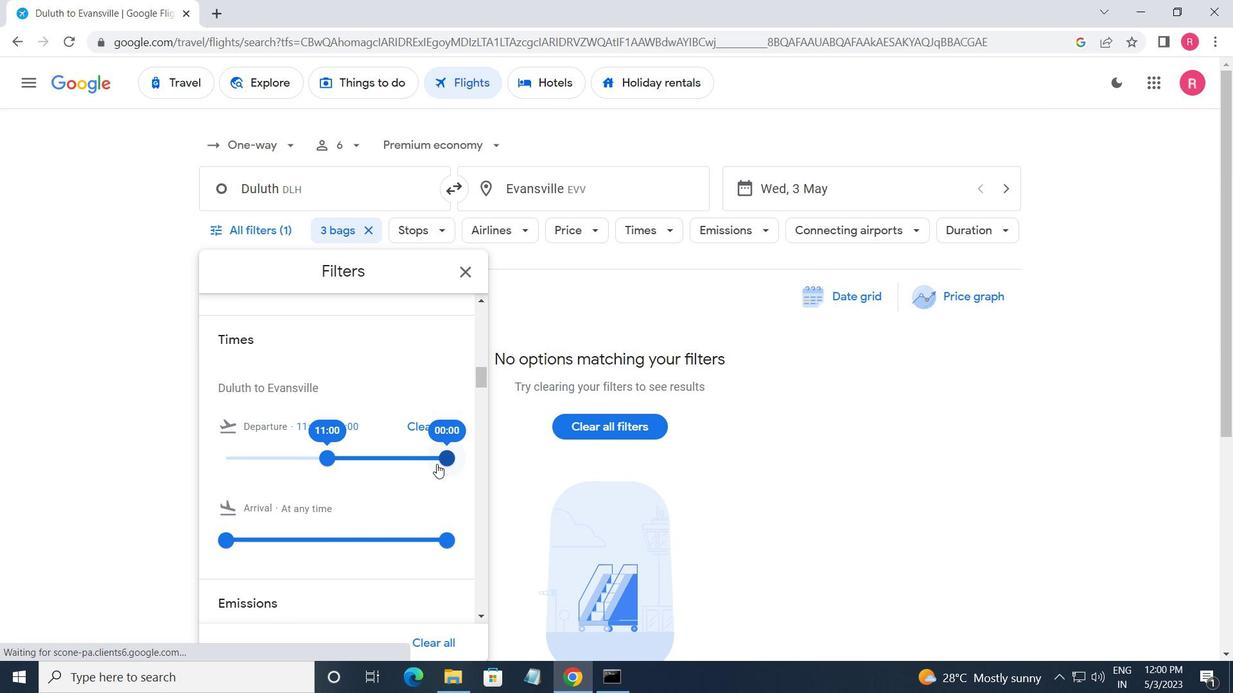 
Action: Mouse pressed left at (440, 461)
Screenshot: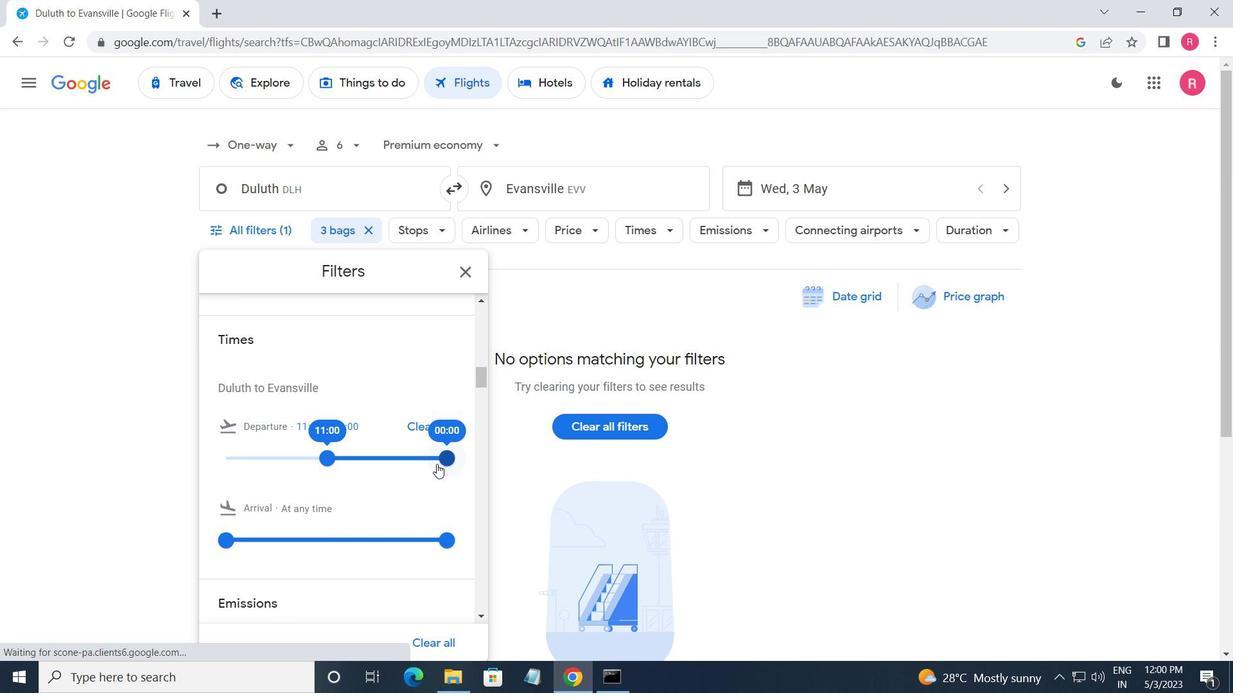 
Action: Mouse moved to (456, 266)
Screenshot: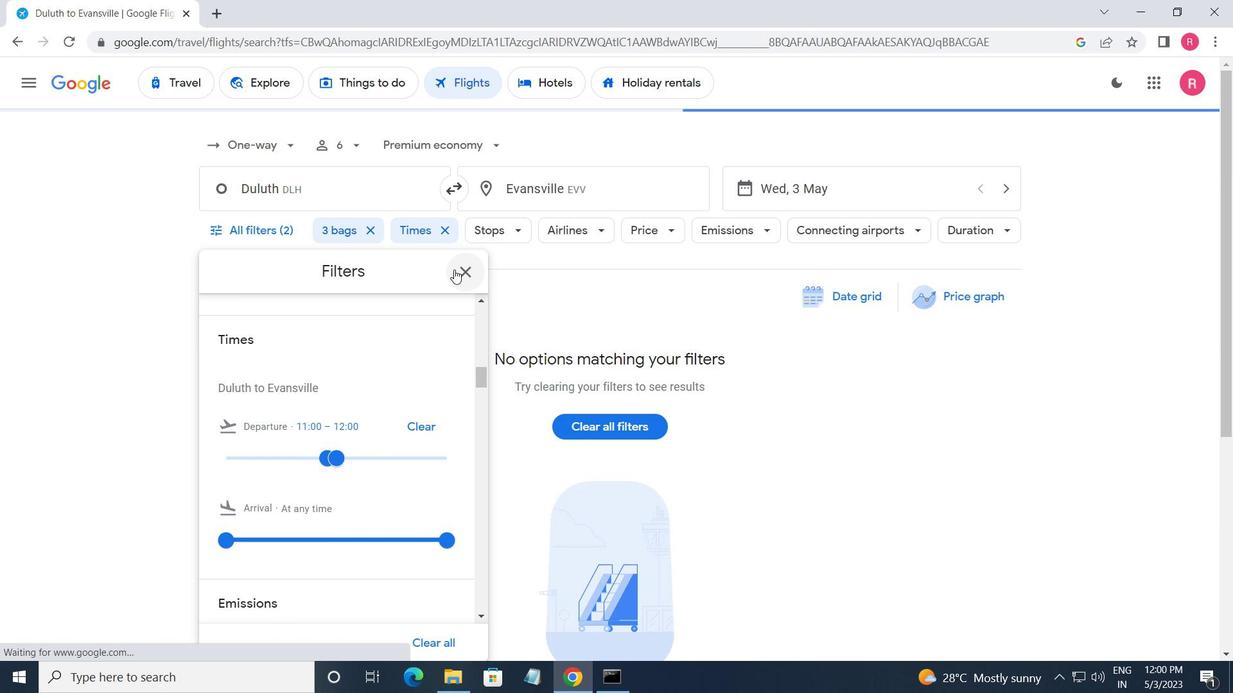 
Action: Mouse pressed left at (456, 266)
Screenshot: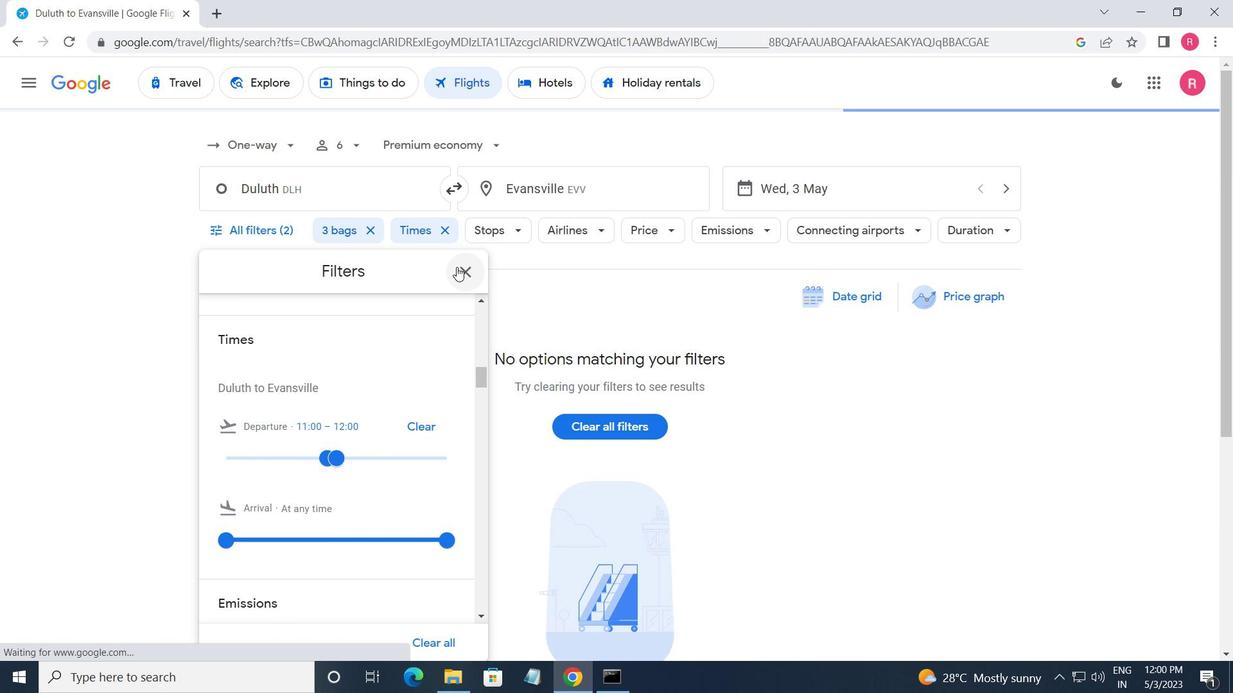 
Action: Mouse moved to (455, 332)
Screenshot: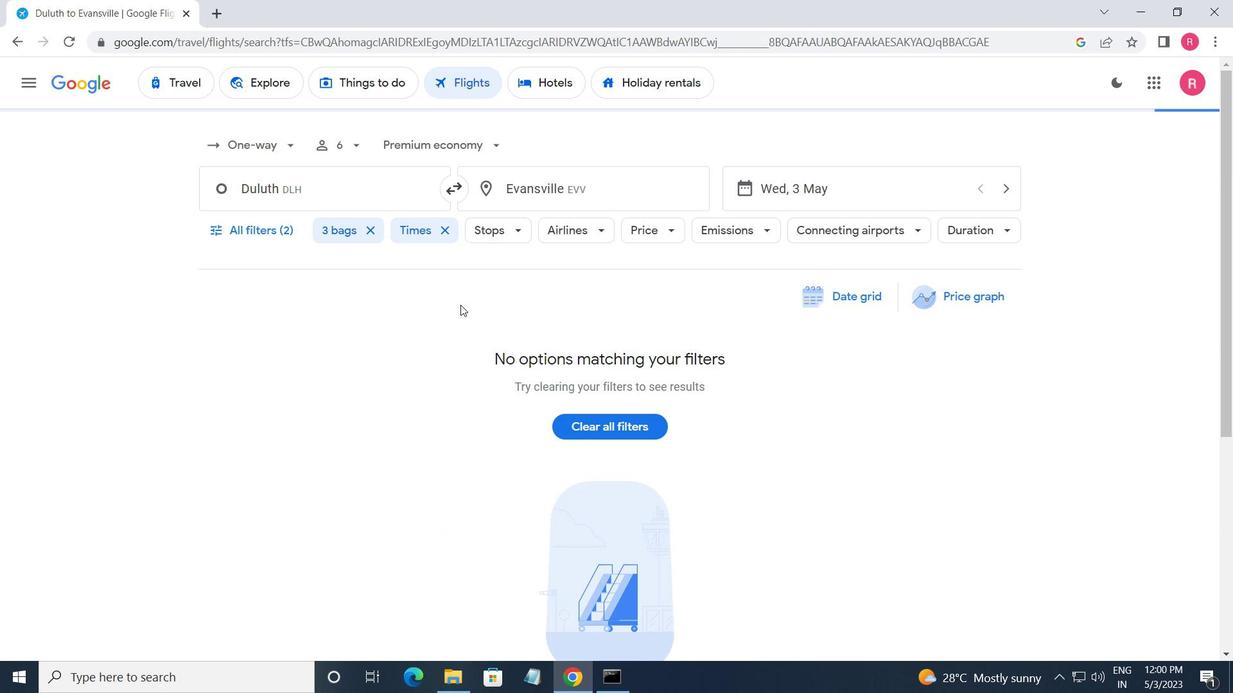 
